 Task: Create a due date automation trigger when advanced on, on the wednesday before a card is due add fields with custom field "Resume" set to a date more than 1 working days ago at 11:00 AM.
Action: Mouse moved to (1353, 103)
Screenshot: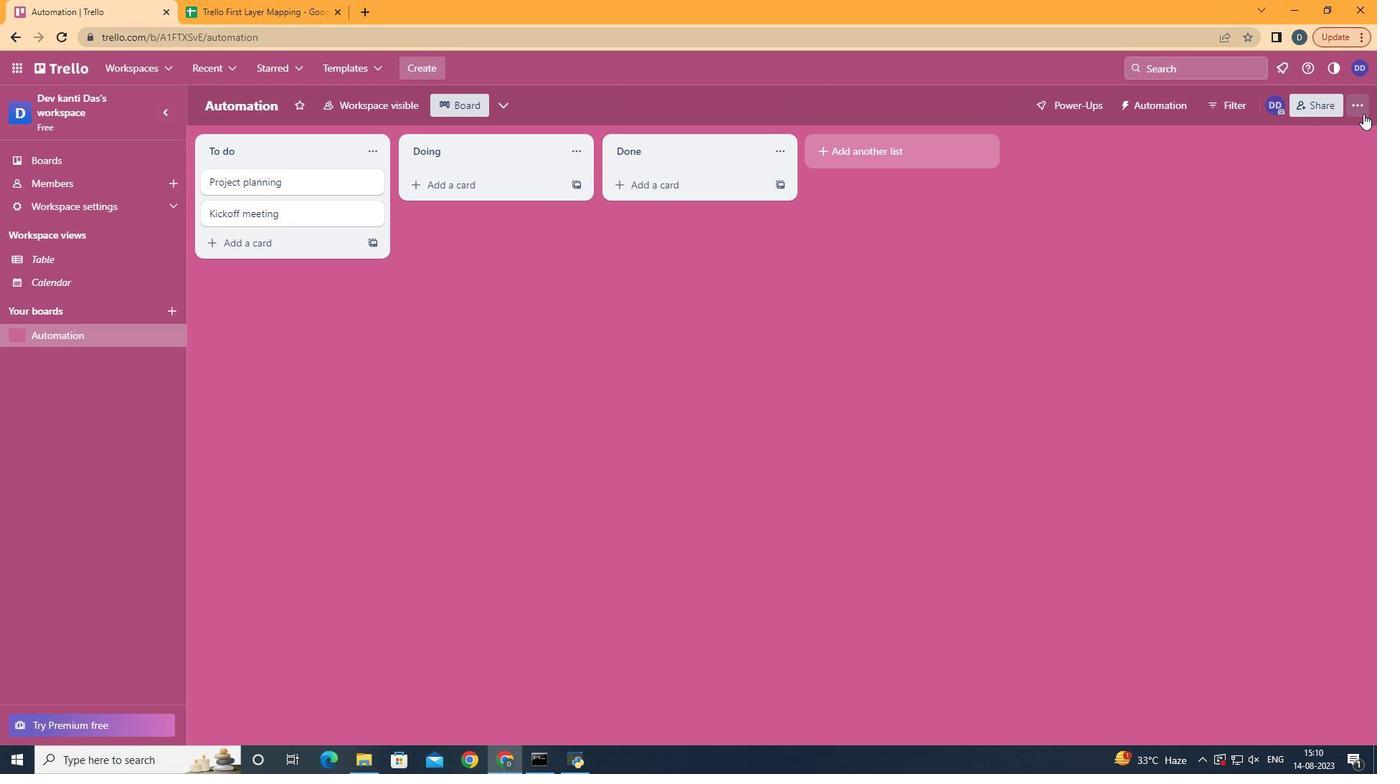 
Action: Mouse pressed left at (1353, 103)
Screenshot: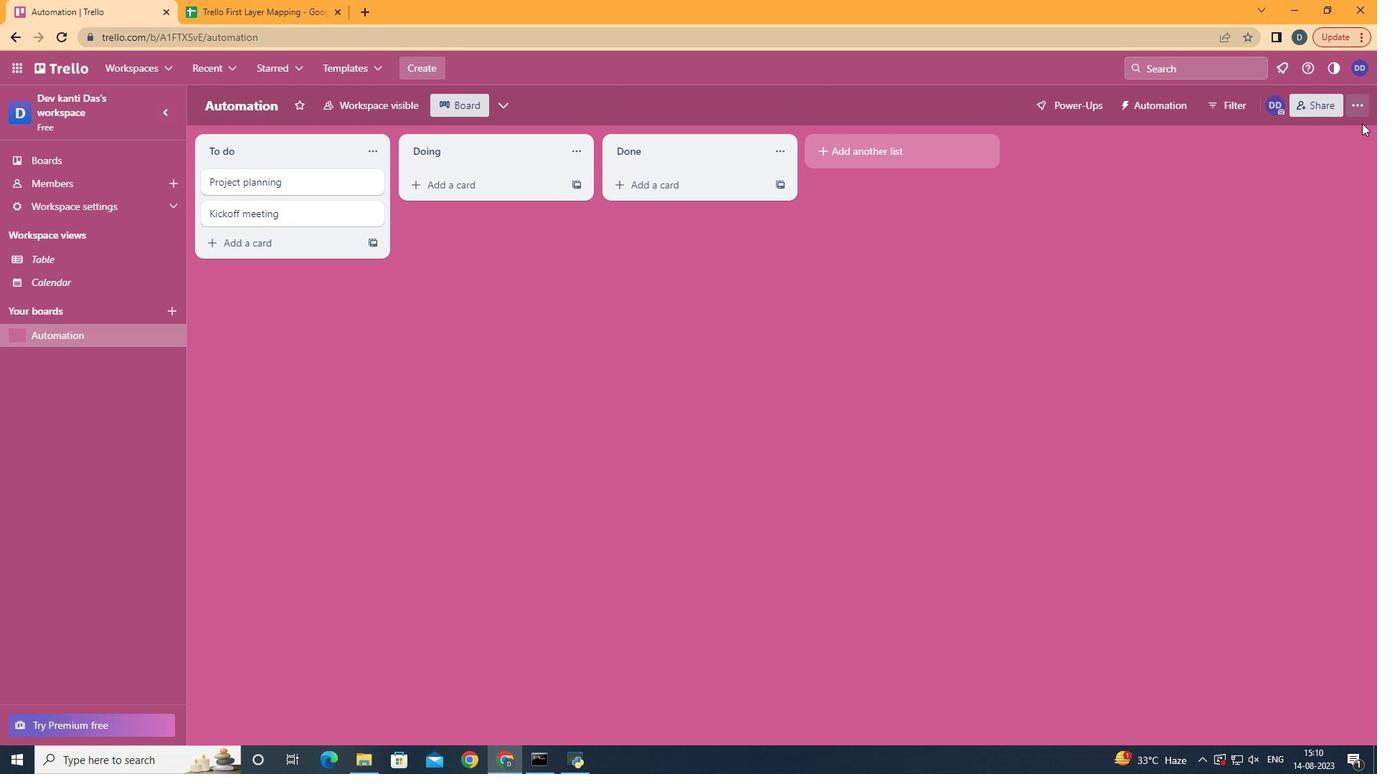 
Action: Mouse moved to (1254, 302)
Screenshot: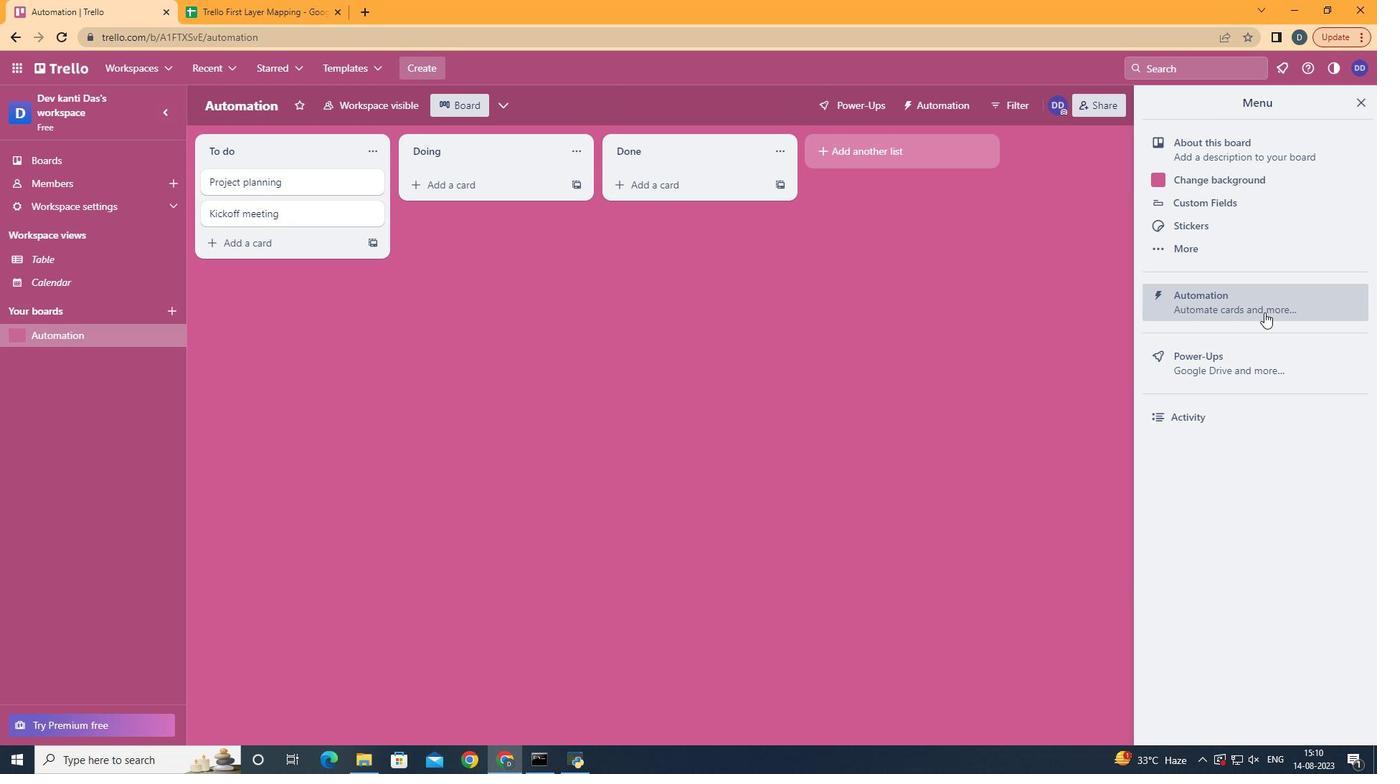 
Action: Mouse pressed left at (1254, 302)
Screenshot: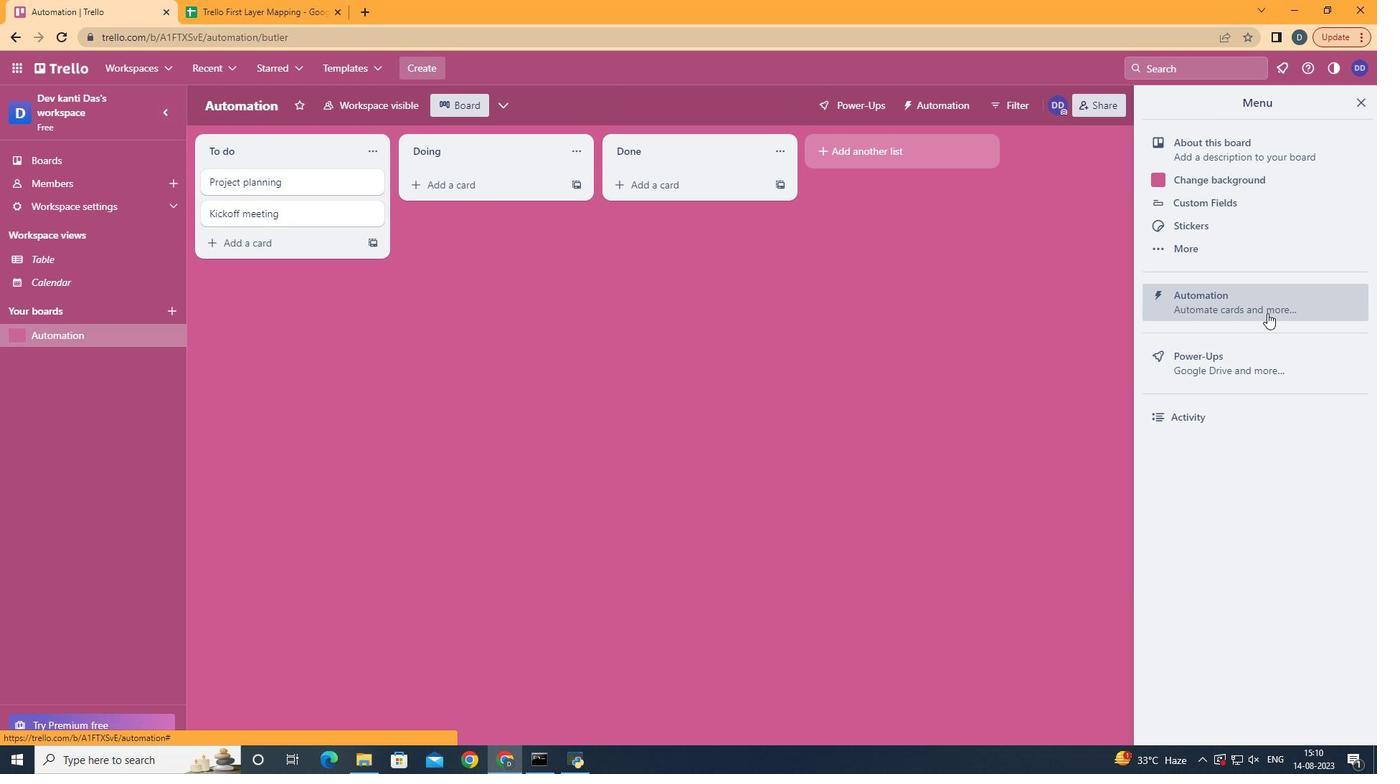 
Action: Mouse moved to (284, 284)
Screenshot: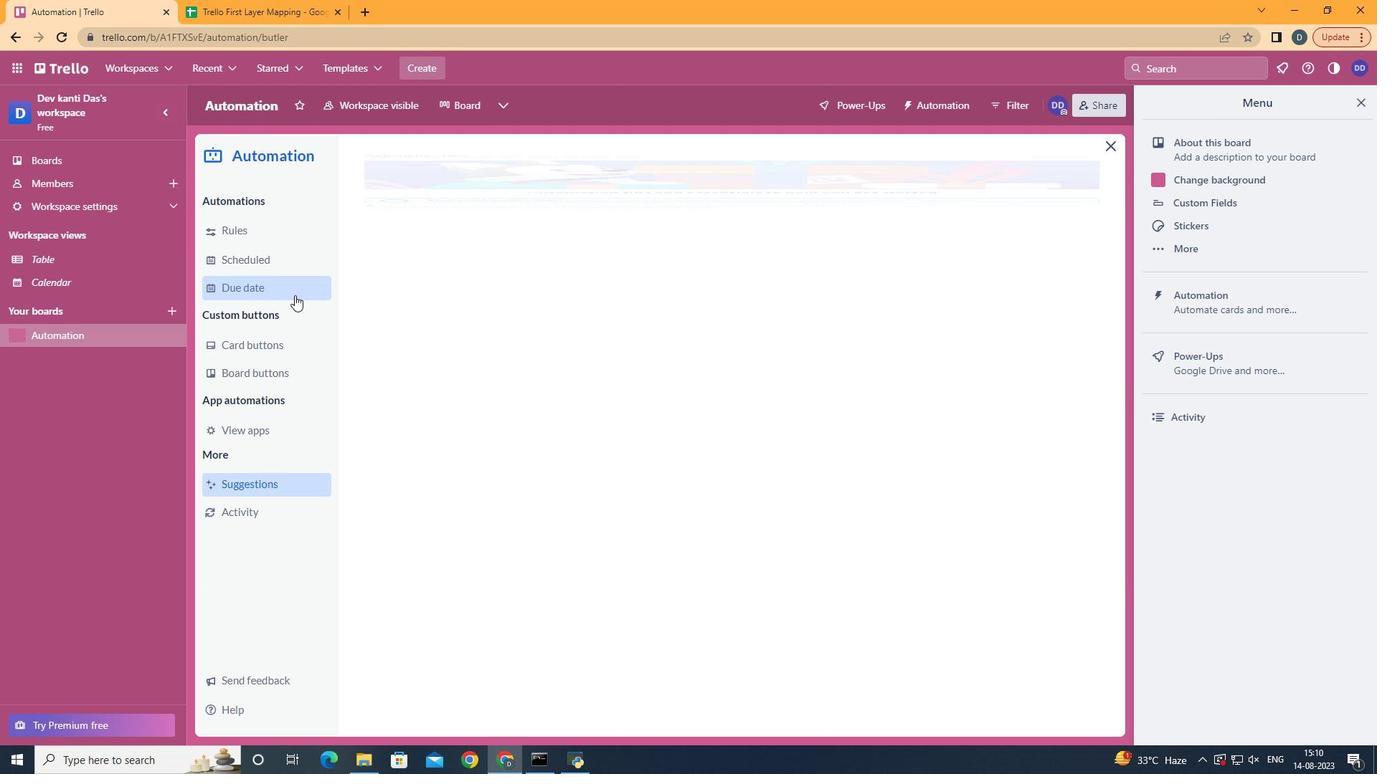 
Action: Mouse pressed left at (284, 284)
Screenshot: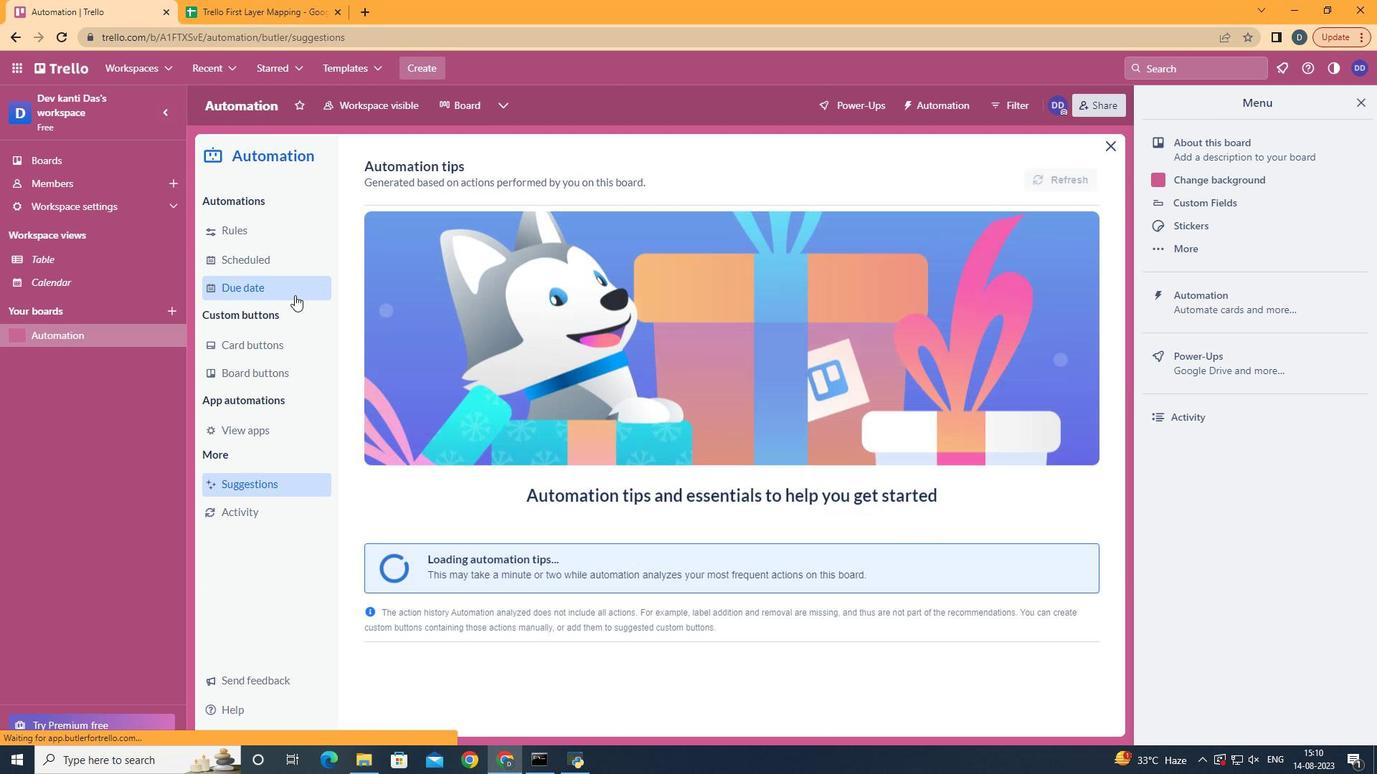 
Action: Mouse moved to (979, 158)
Screenshot: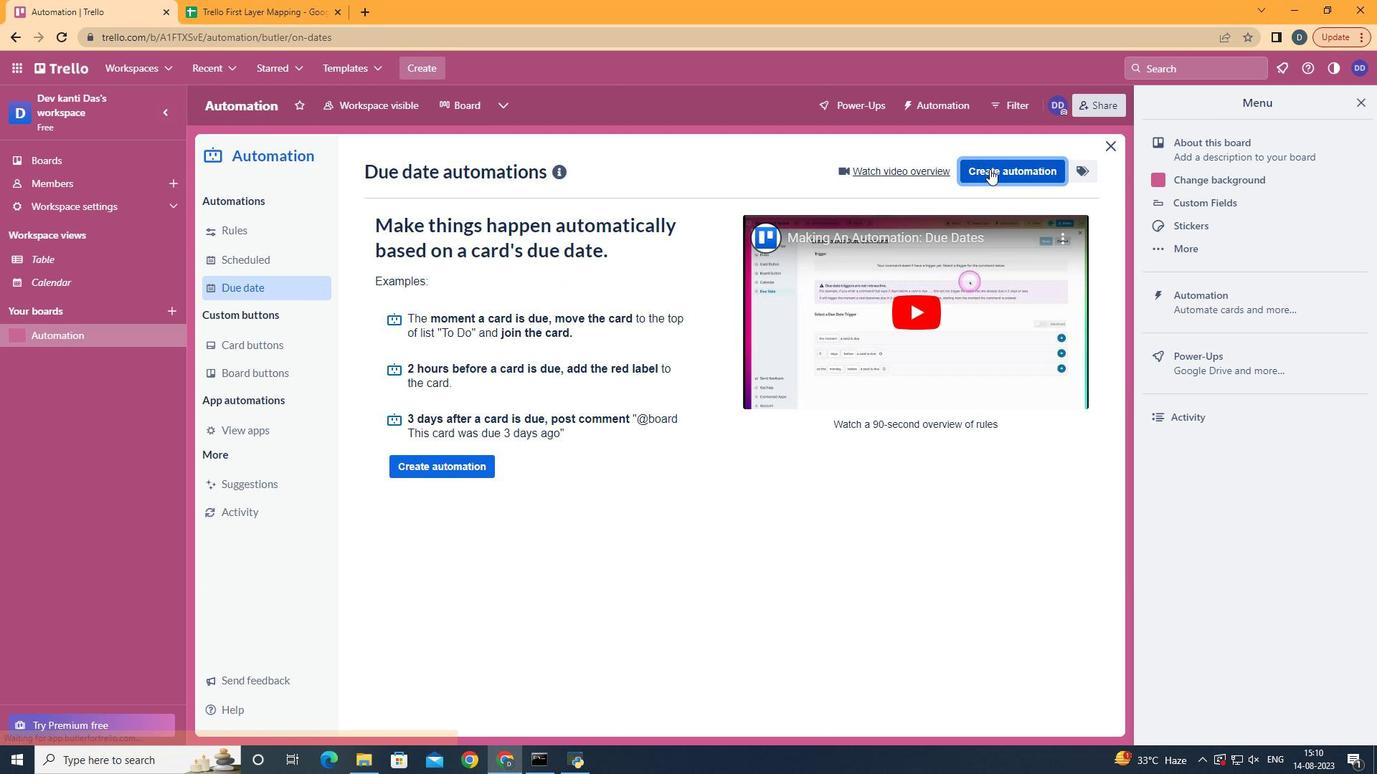 
Action: Mouse pressed left at (979, 158)
Screenshot: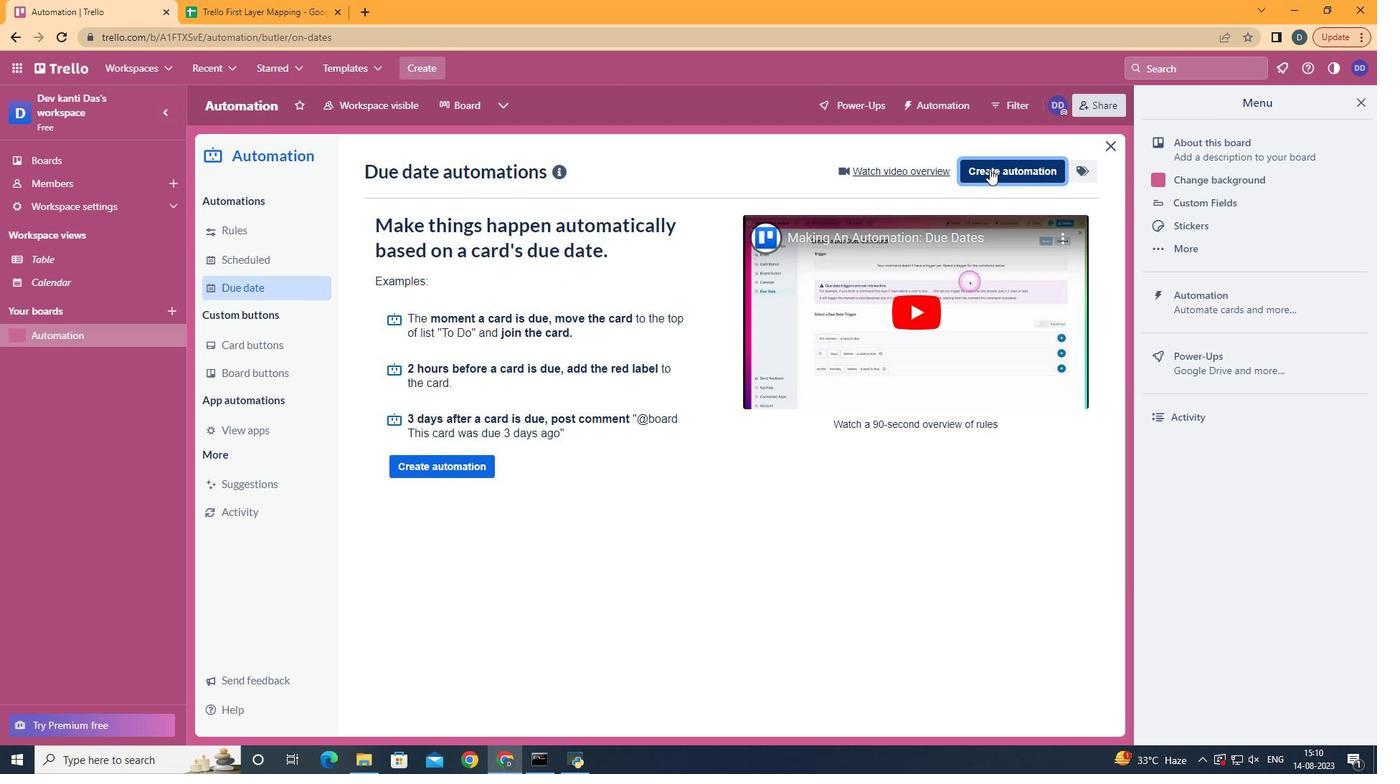 
Action: Mouse moved to (665, 281)
Screenshot: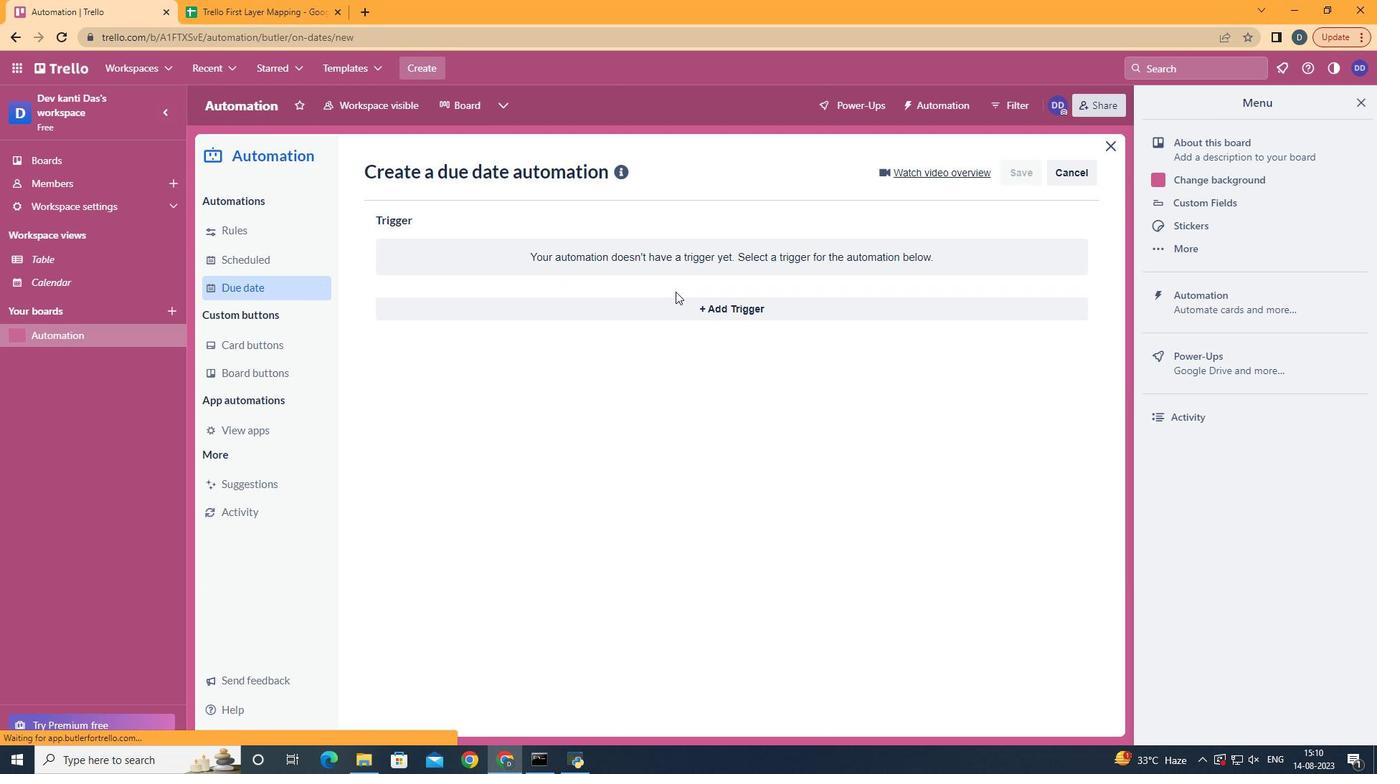 
Action: Mouse pressed left at (665, 281)
Screenshot: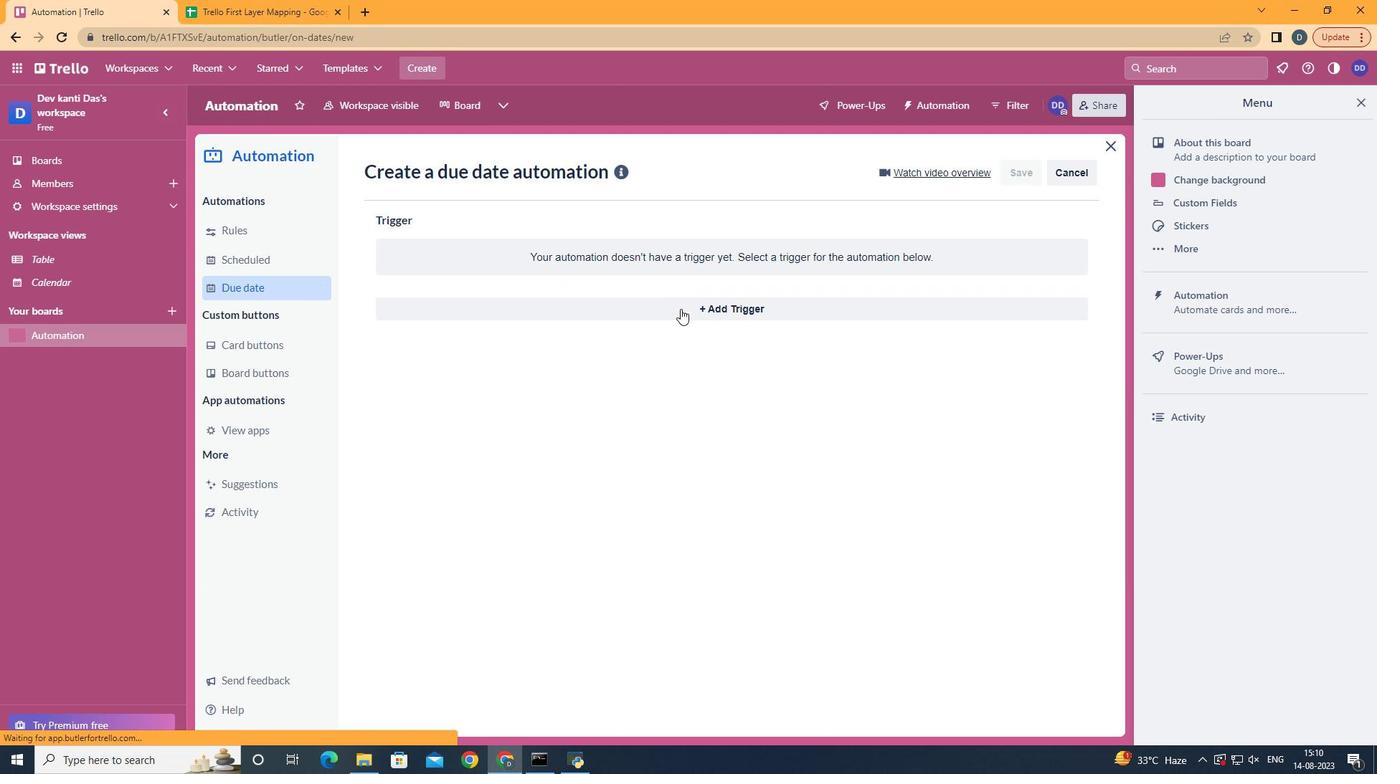
Action: Mouse moved to (670, 299)
Screenshot: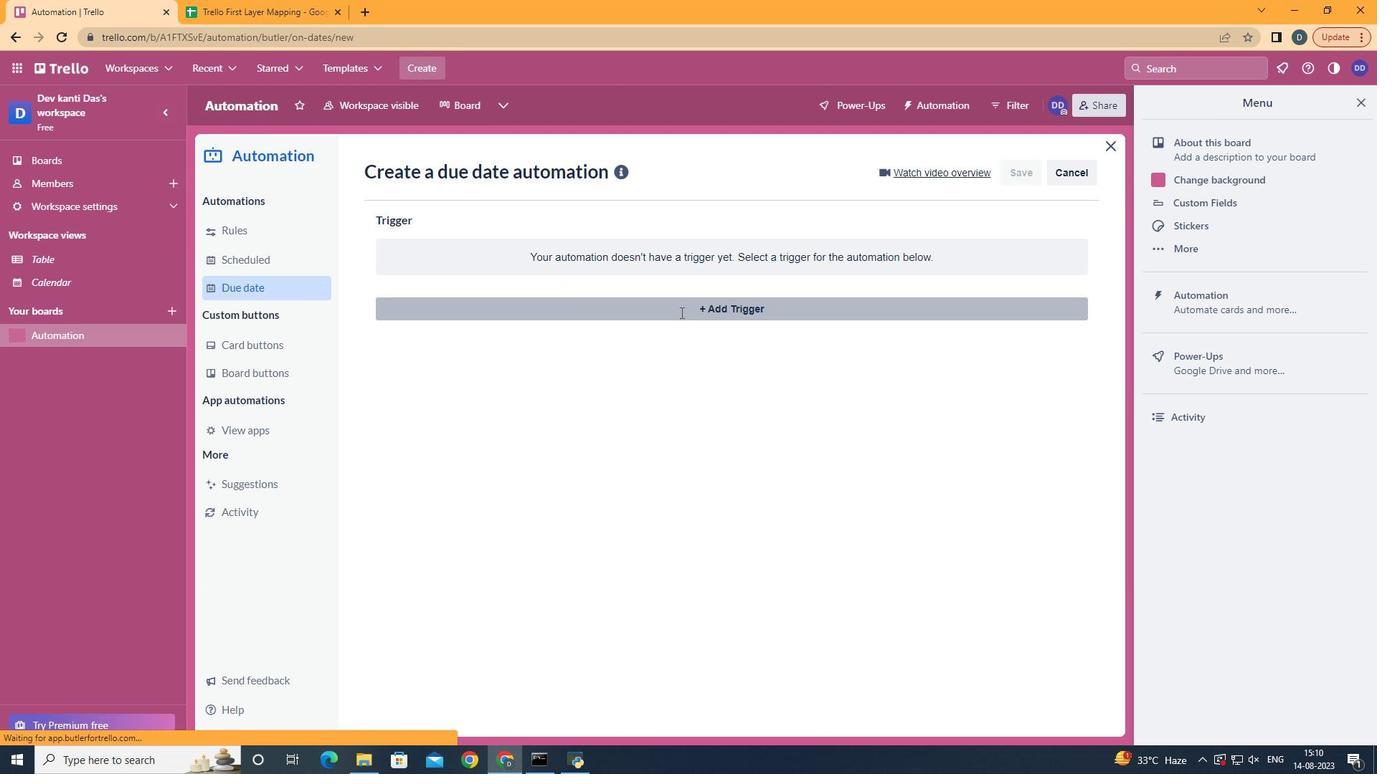 
Action: Mouse pressed left at (670, 299)
Screenshot: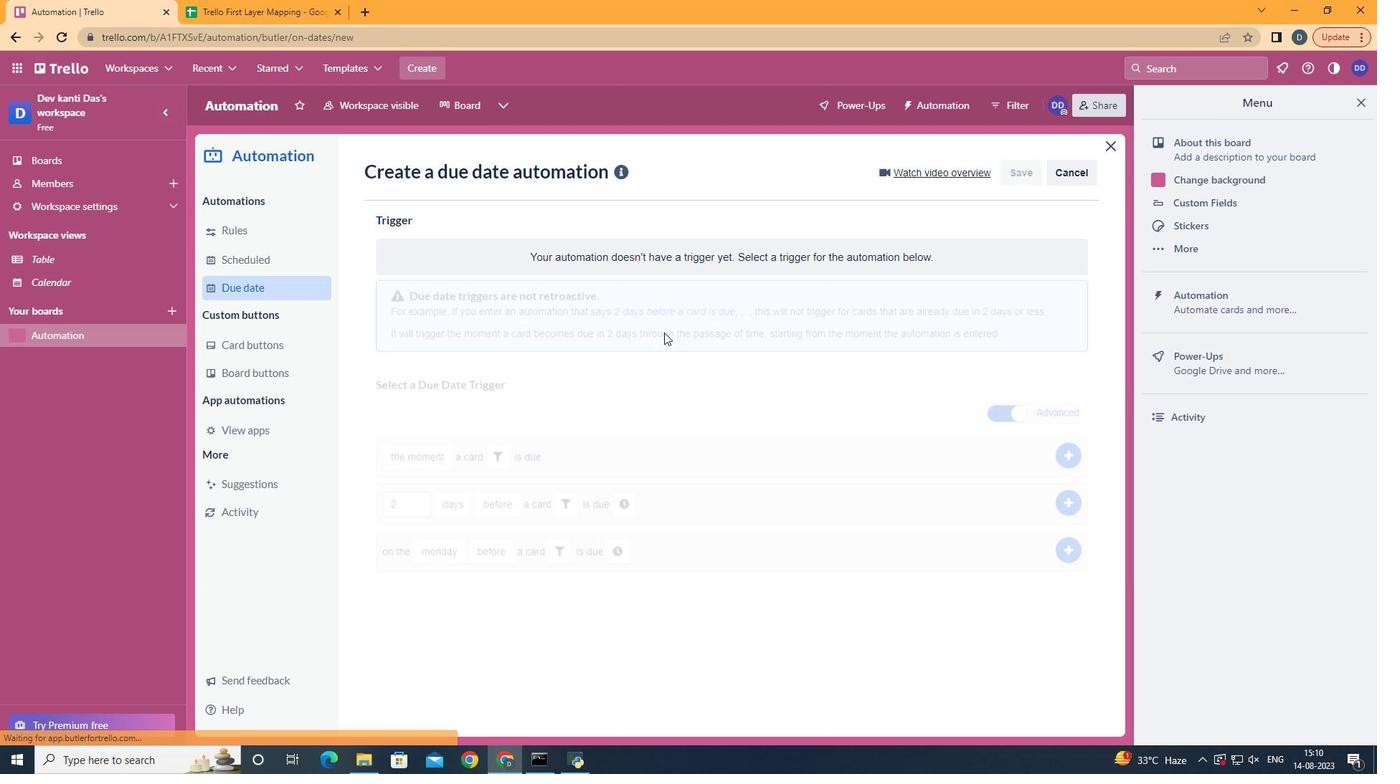
Action: Mouse moved to (452, 421)
Screenshot: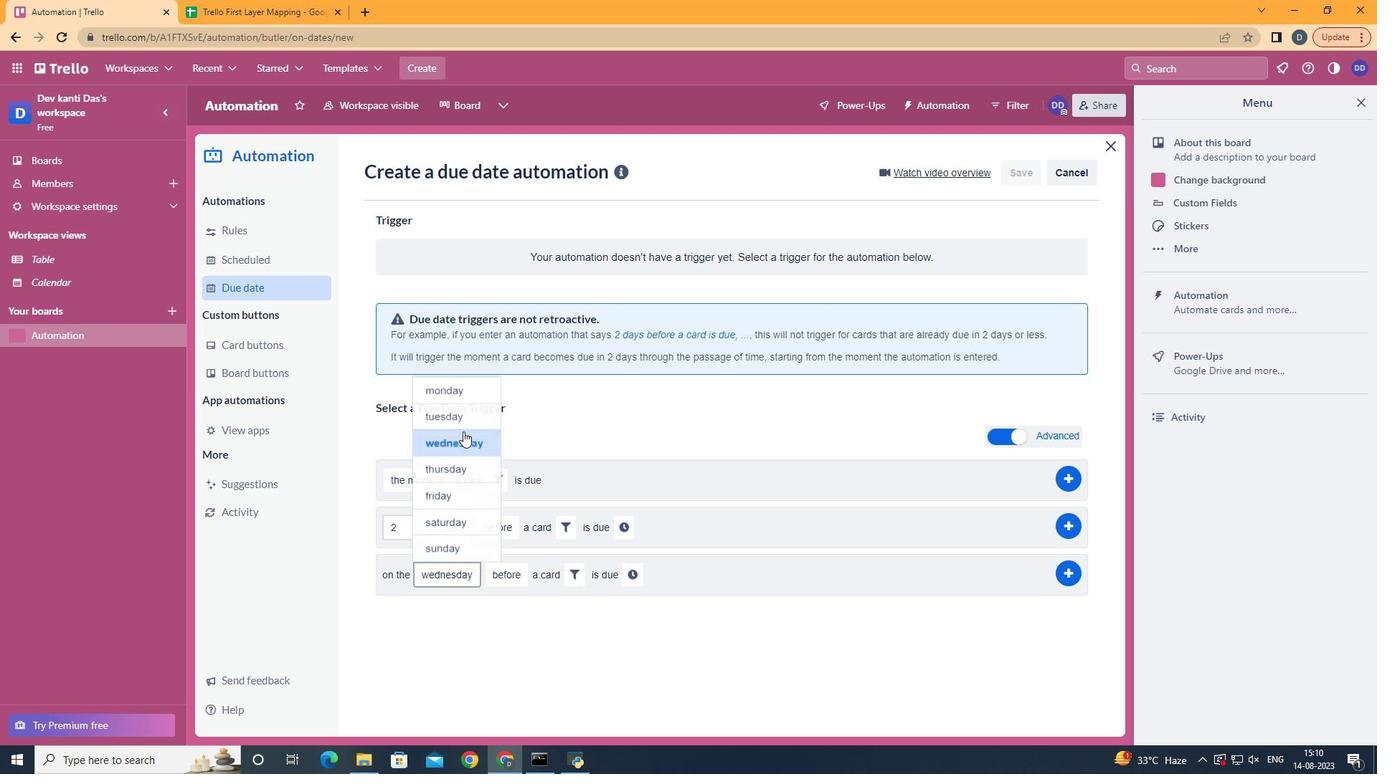 
Action: Mouse pressed left at (452, 421)
Screenshot: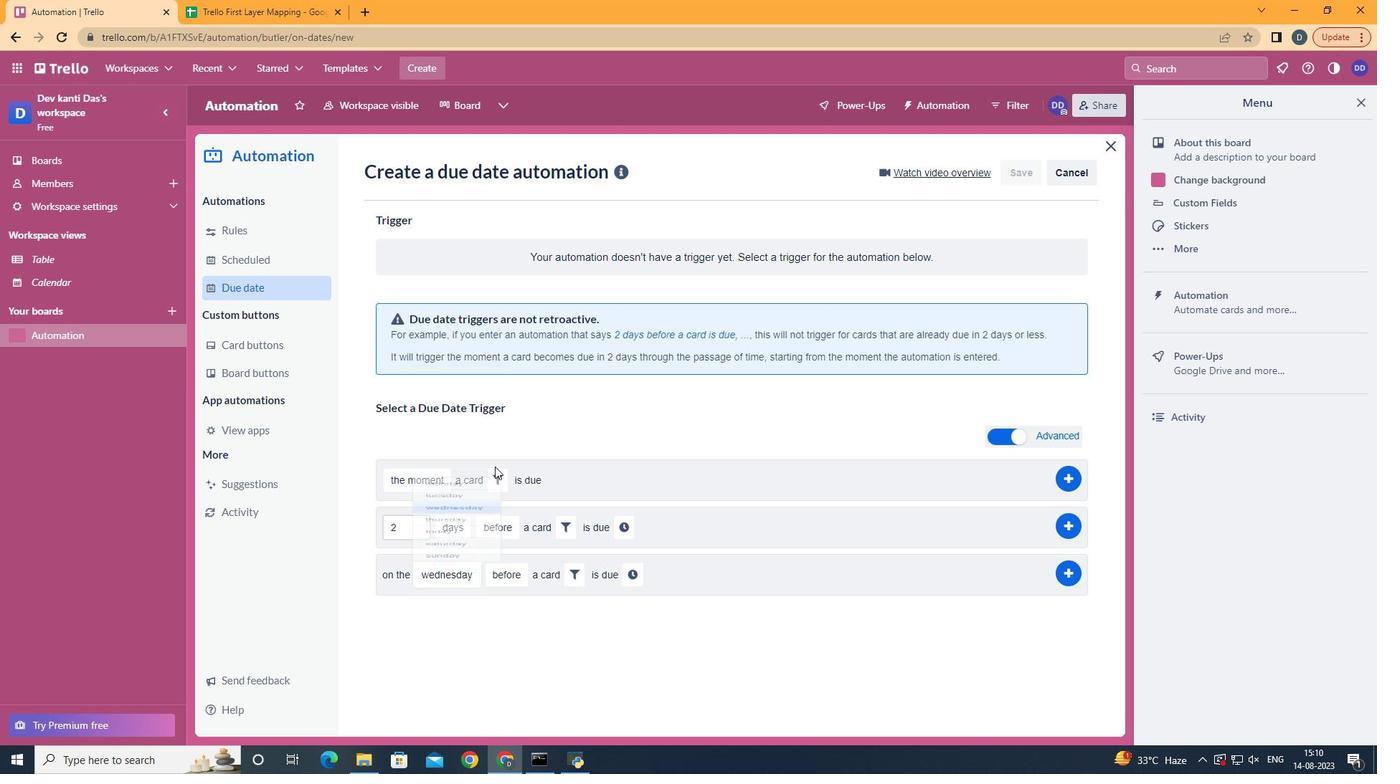 
Action: Mouse moved to (557, 562)
Screenshot: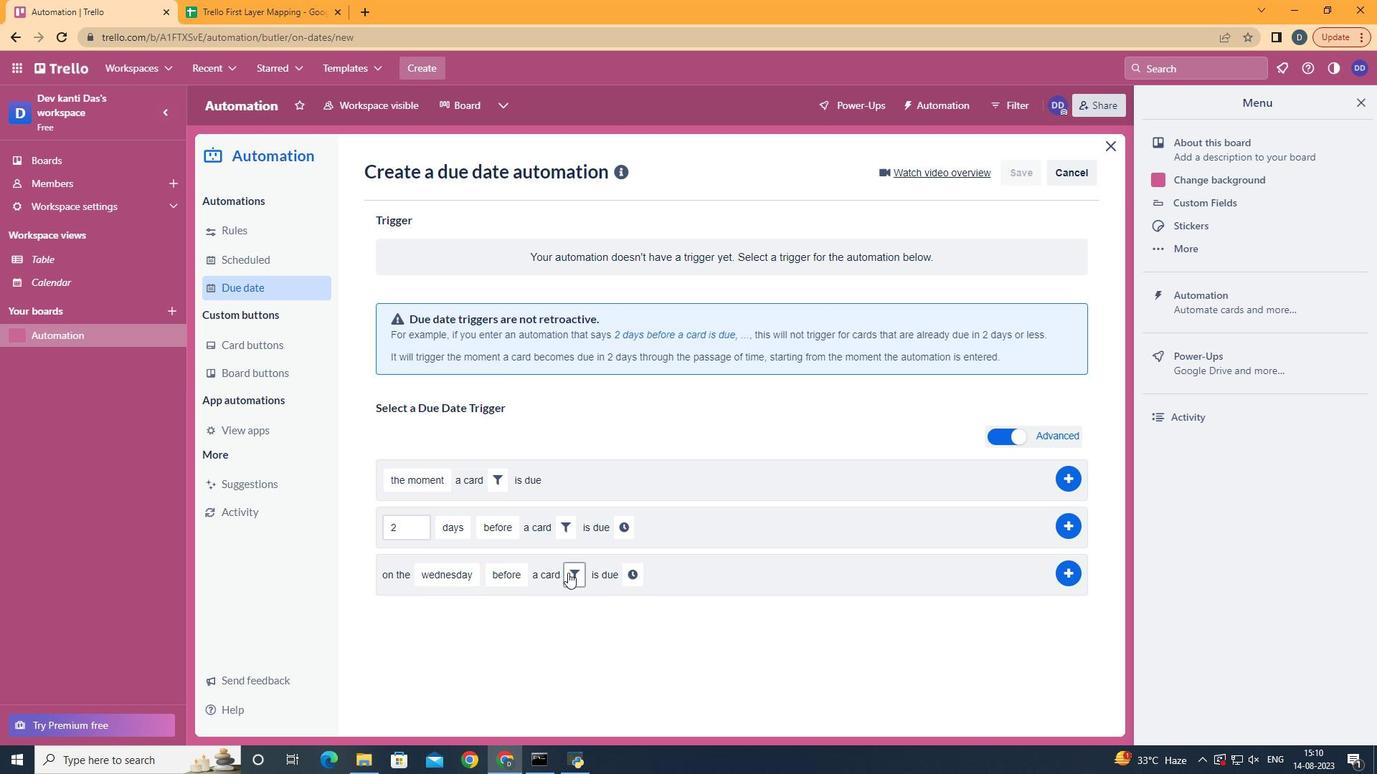 
Action: Mouse pressed left at (557, 562)
Screenshot: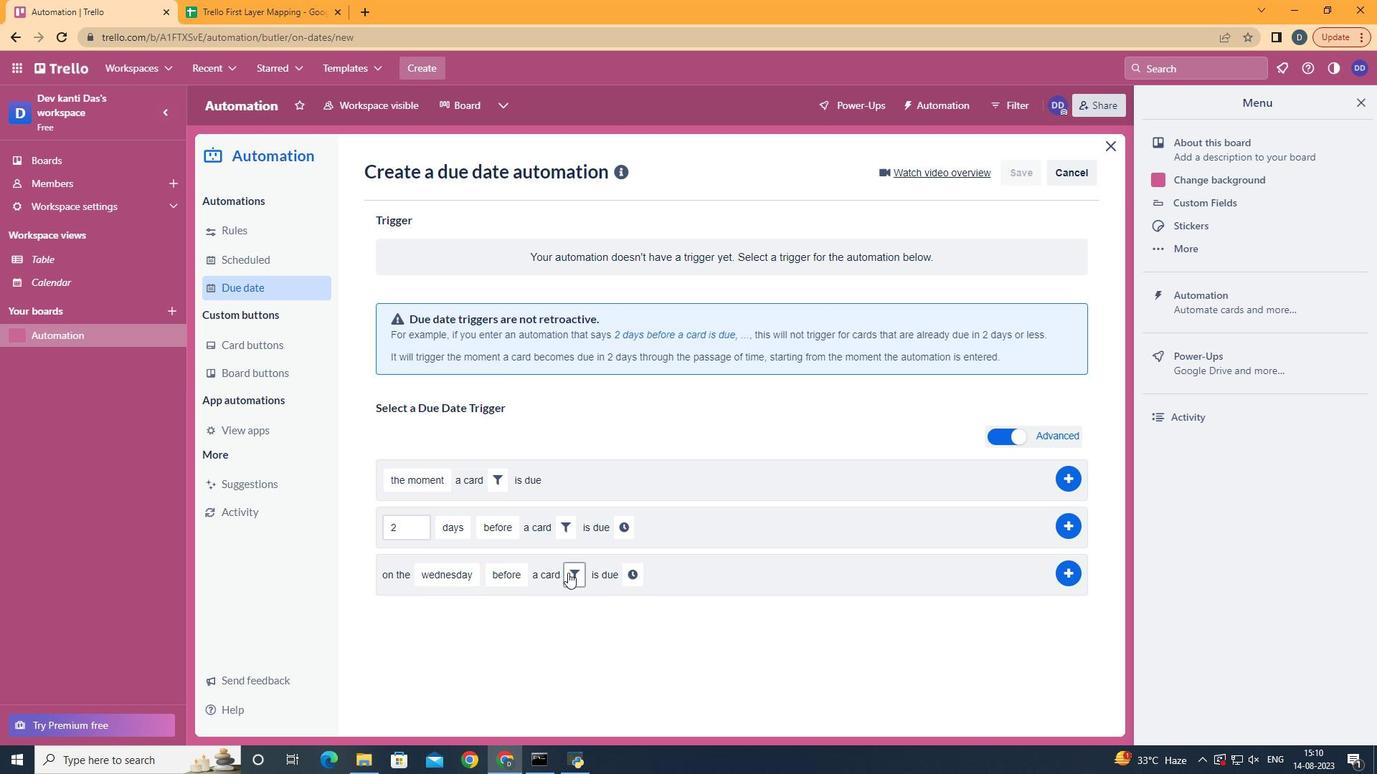 
Action: Mouse moved to (797, 604)
Screenshot: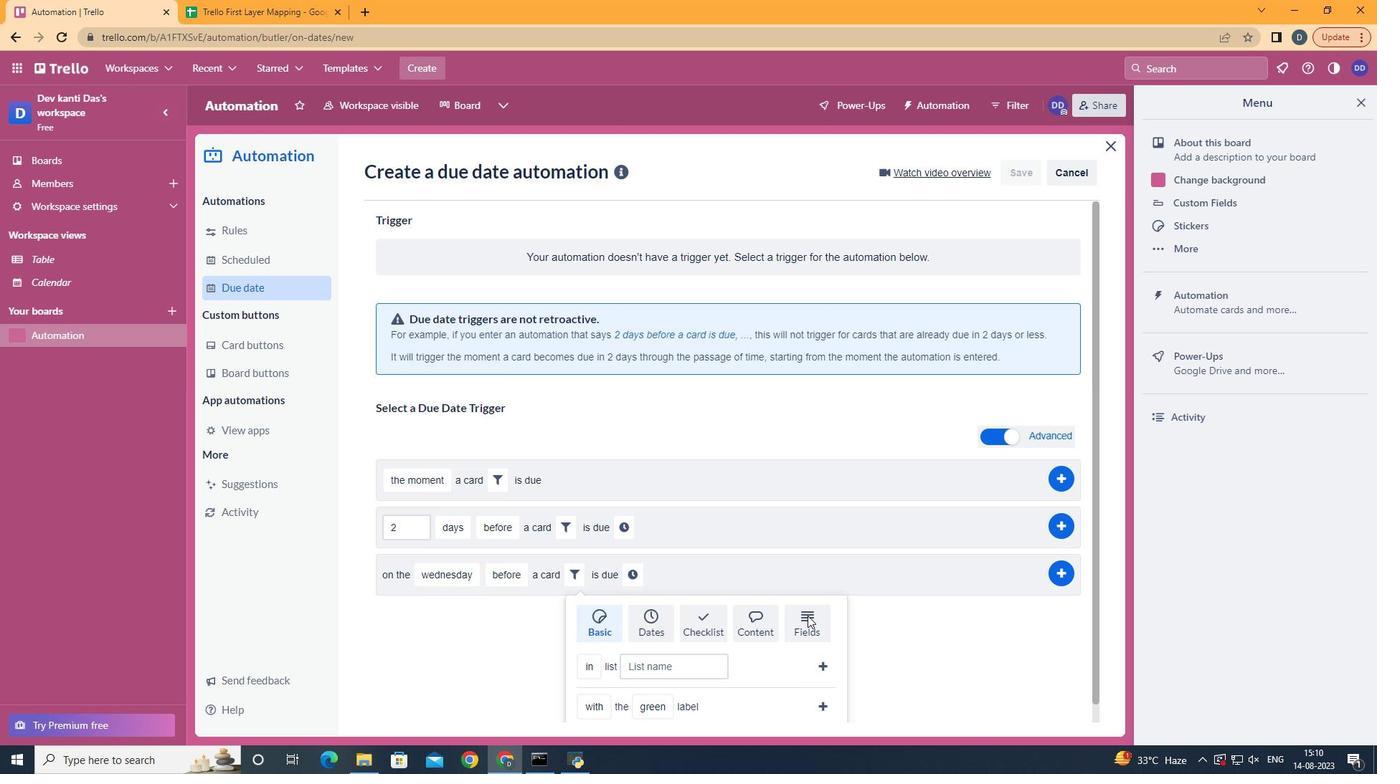 
Action: Mouse pressed left at (797, 604)
Screenshot: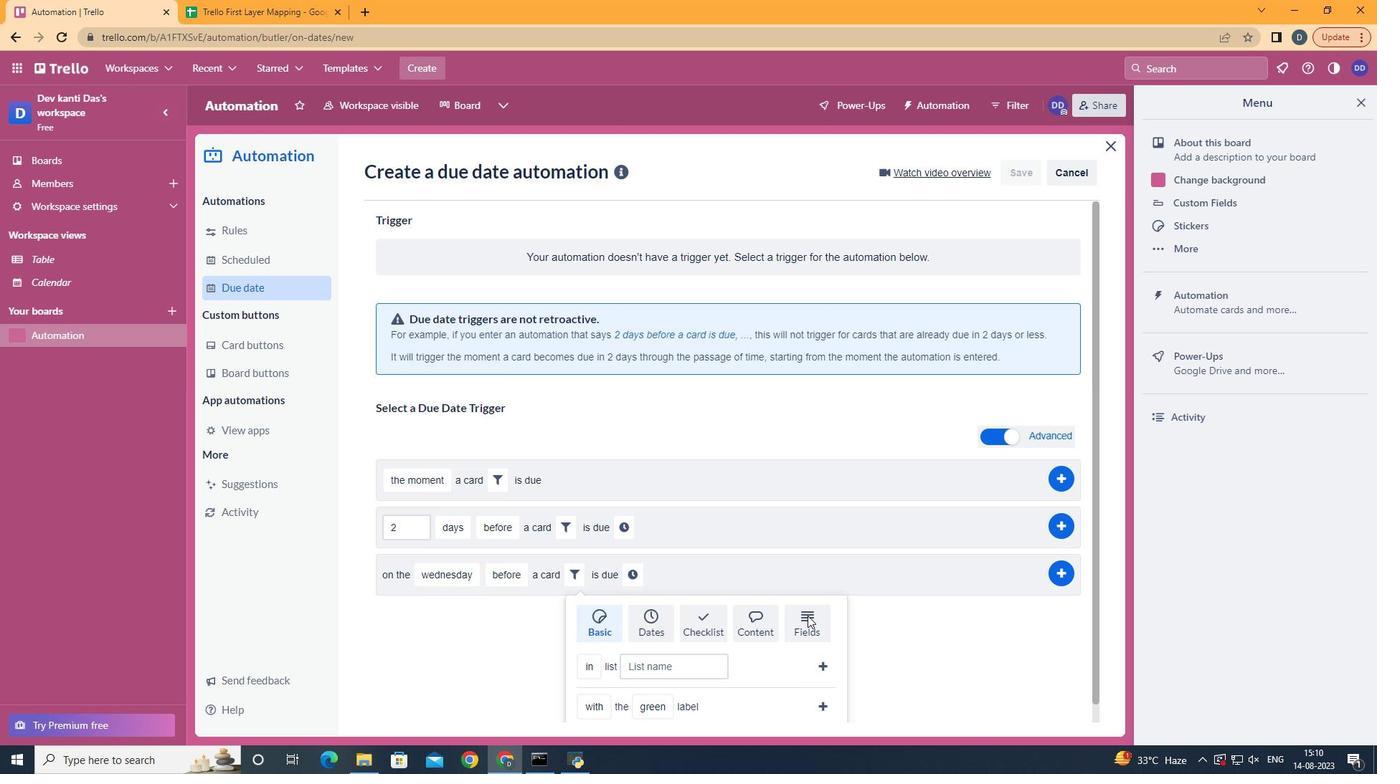 
Action: Mouse moved to (803, 605)
Screenshot: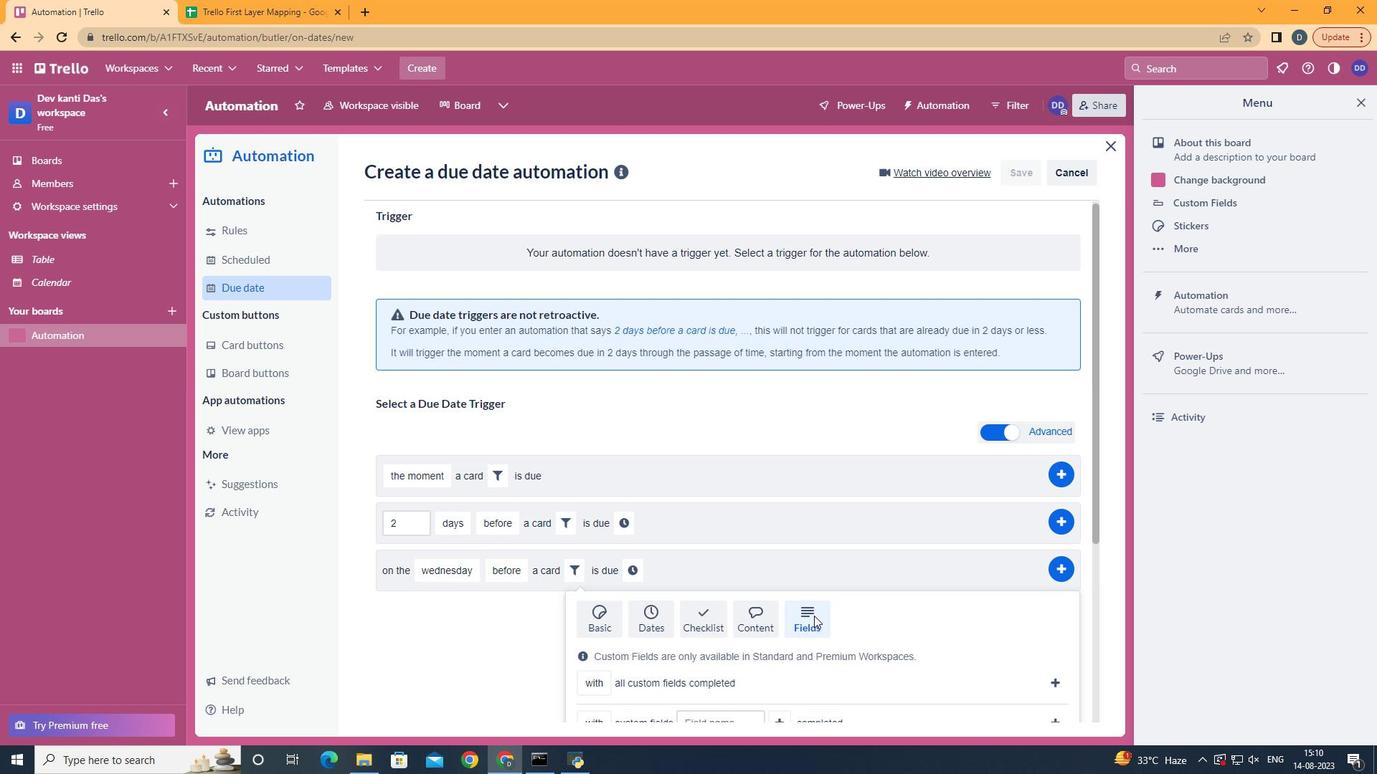 
Action: Mouse scrolled (803, 604) with delta (0, 0)
Screenshot: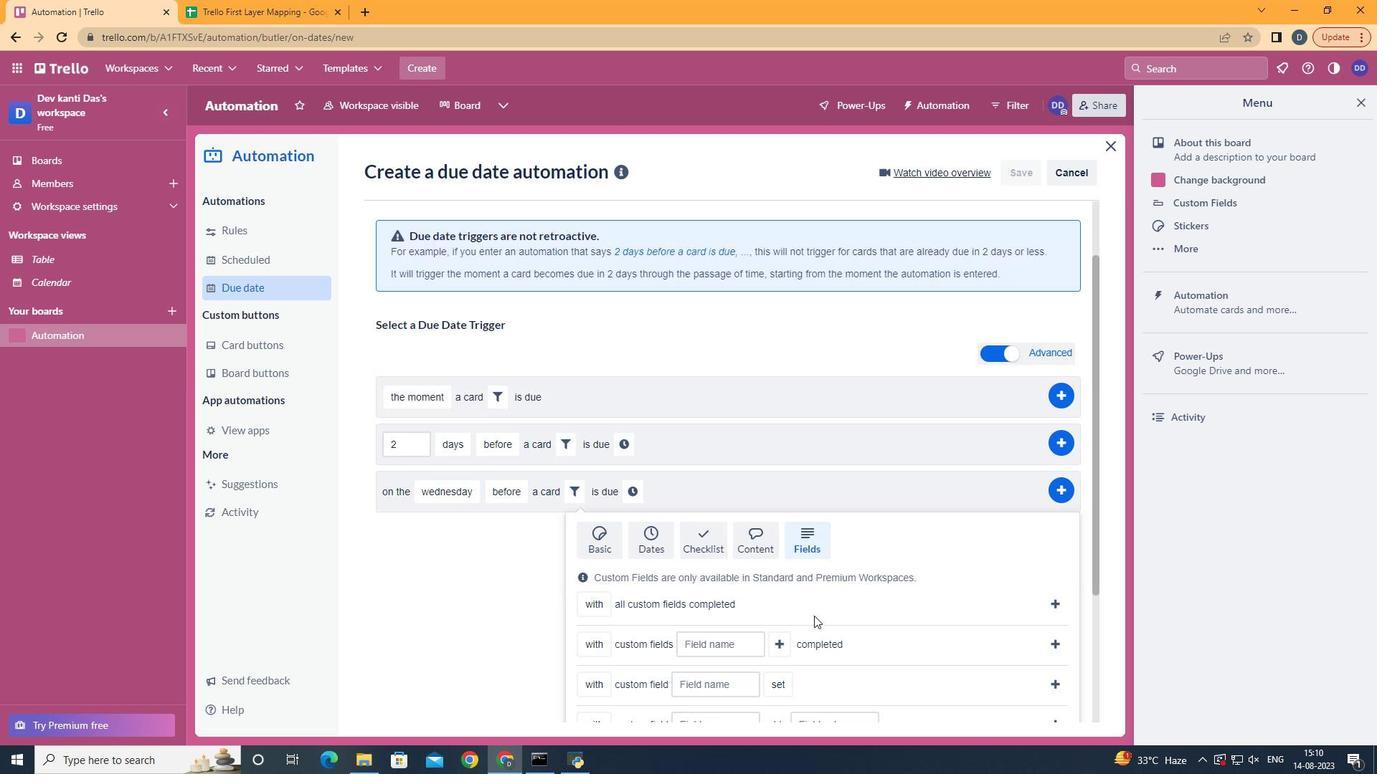 
Action: Mouse scrolled (803, 604) with delta (0, 0)
Screenshot: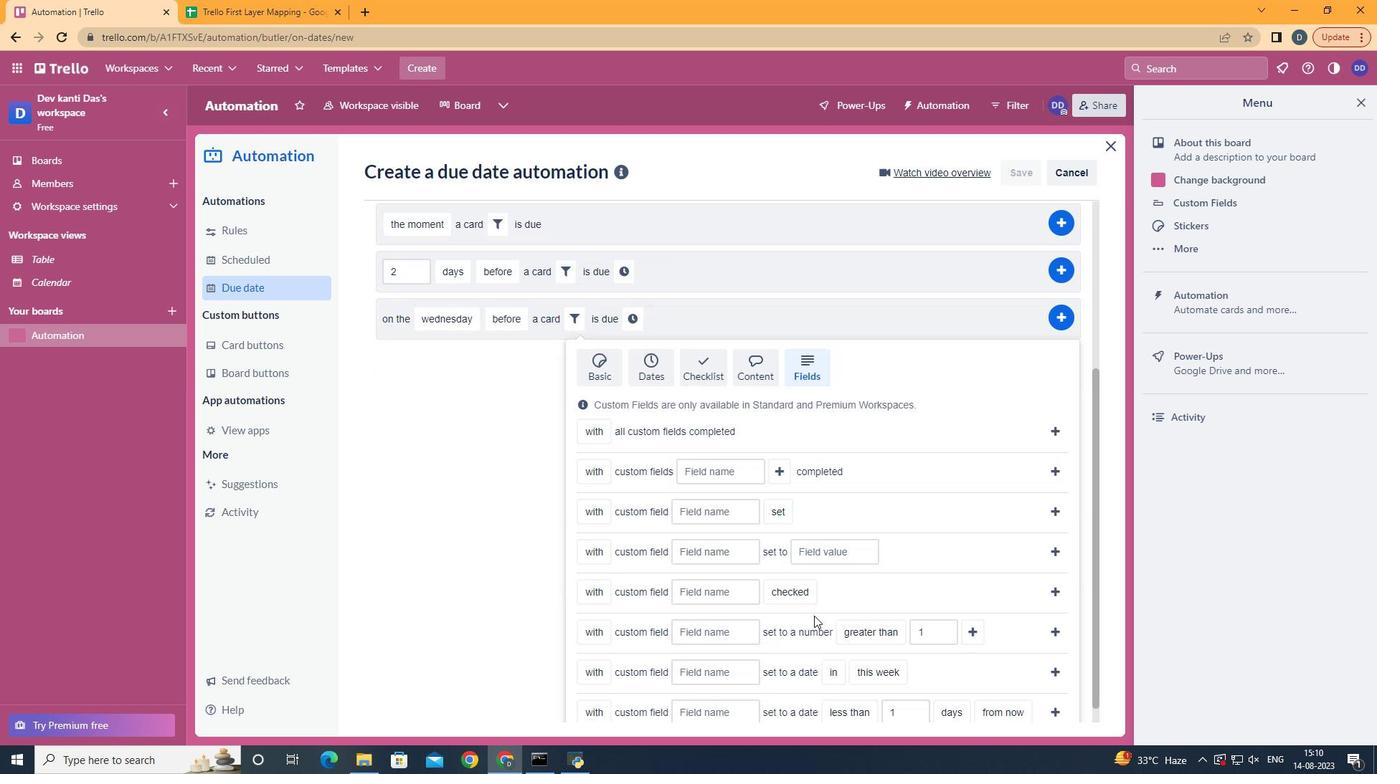 
Action: Mouse scrolled (803, 604) with delta (0, 0)
Screenshot: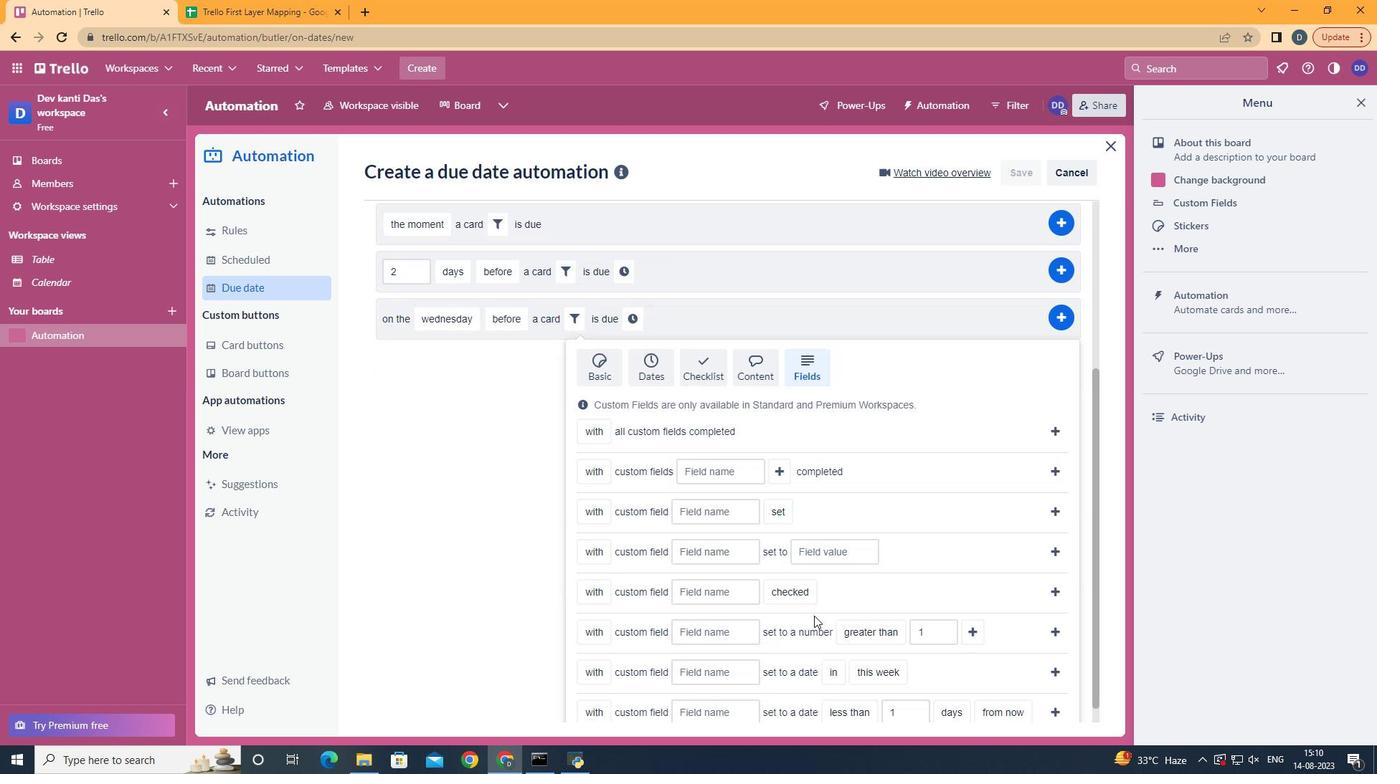 
Action: Mouse scrolled (803, 604) with delta (0, 0)
Screenshot: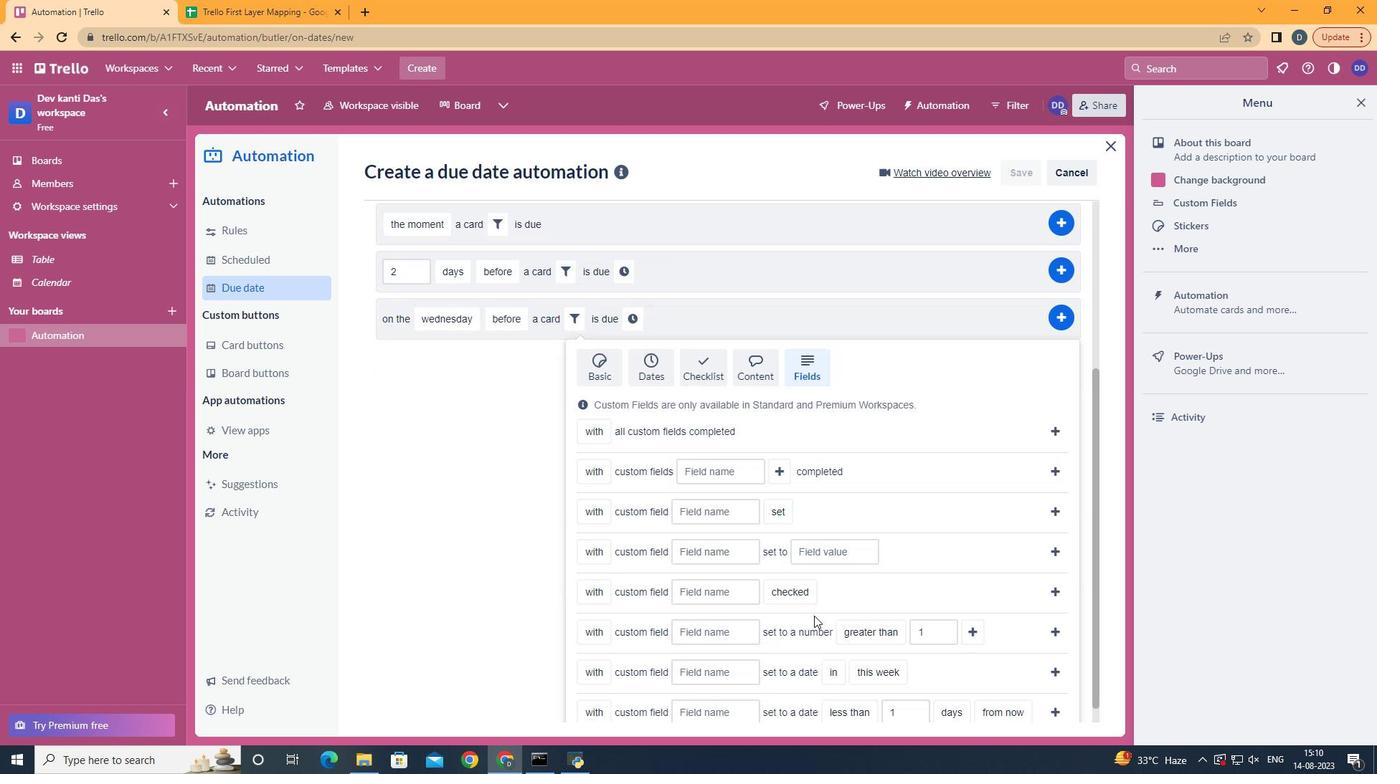 
Action: Mouse scrolled (803, 604) with delta (0, 0)
Screenshot: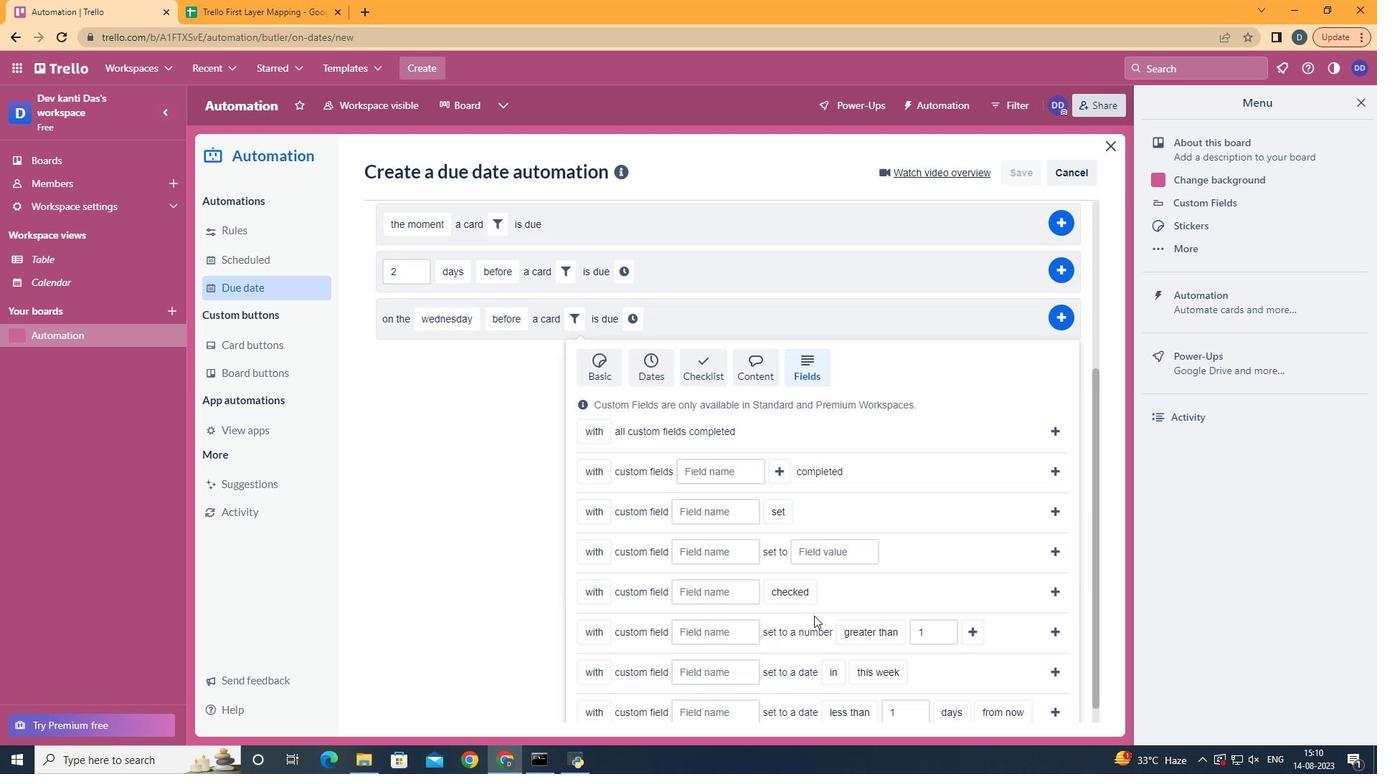 
Action: Mouse scrolled (803, 604) with delta (0, 0)
Screenshot: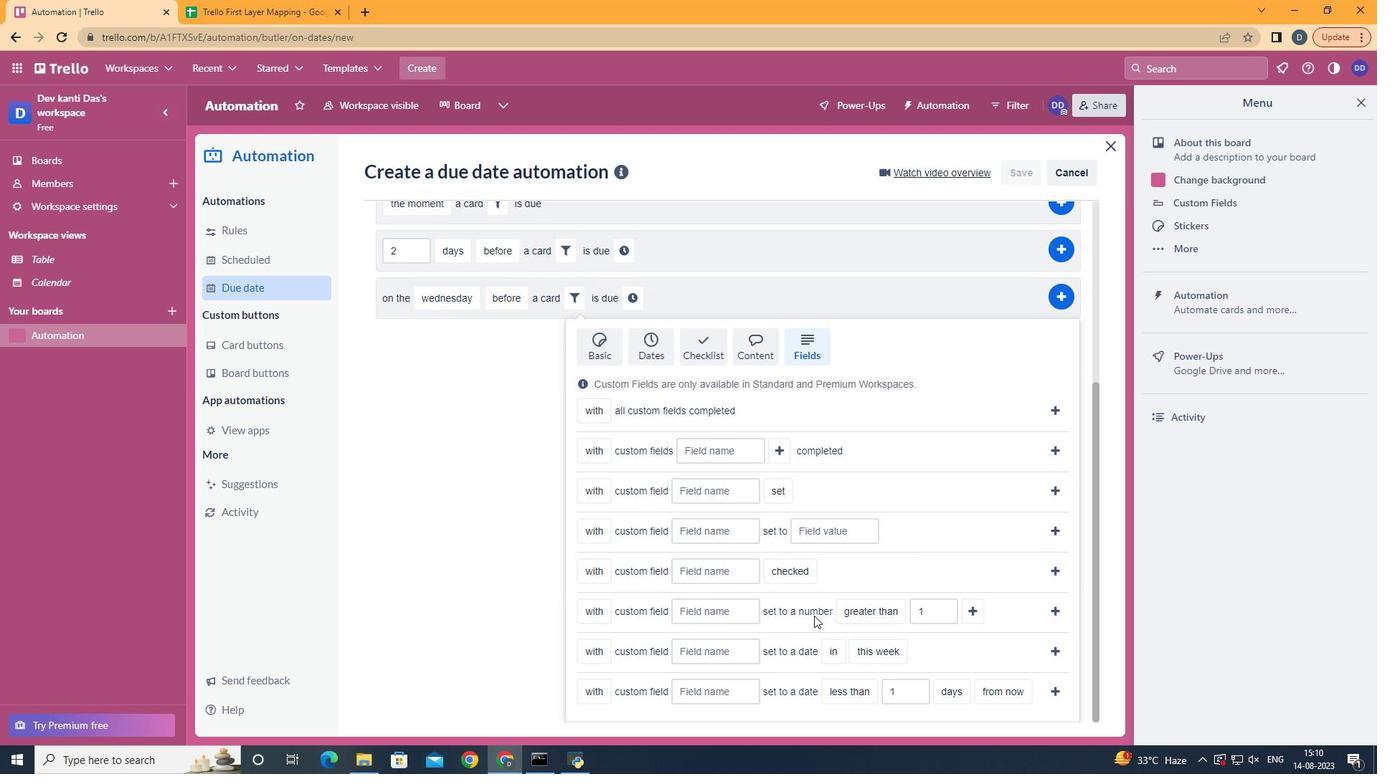 
Action: Mouse scrolled (803, 604) with delta (0, 0)
Screenshot: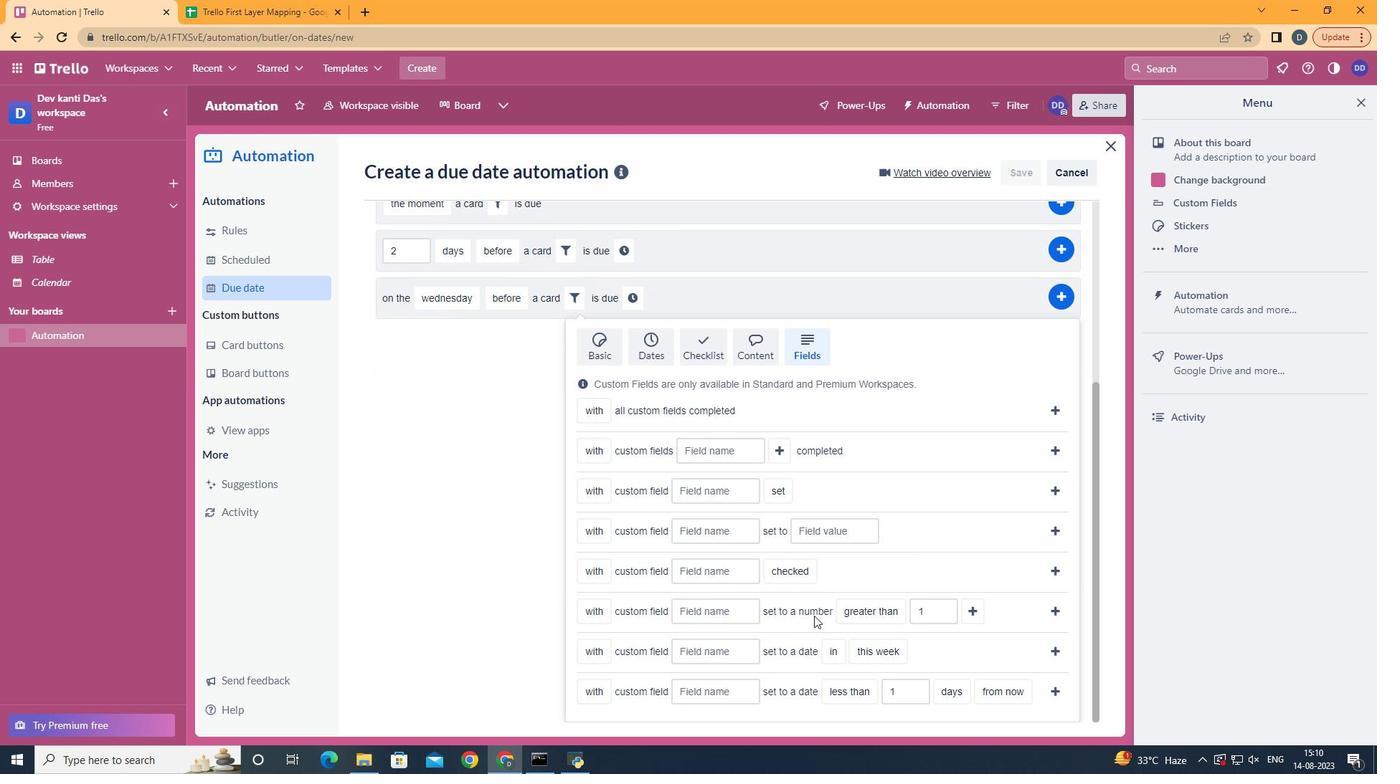 
Action: Mouse scrolled (803, 604) with delta (0, 0)
Screenshot: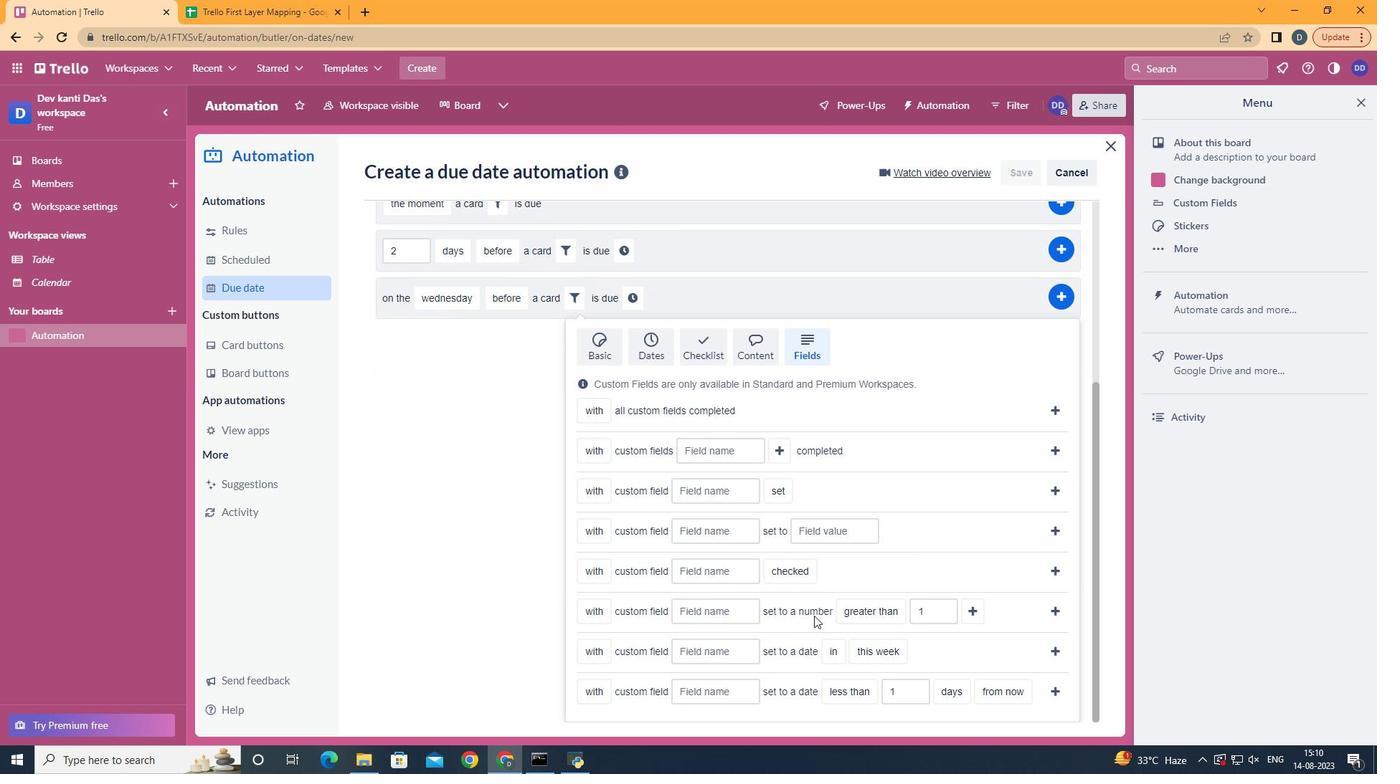 
Action: Mouse scrolled (803, 604) with delta (0, 0)
Screenshot: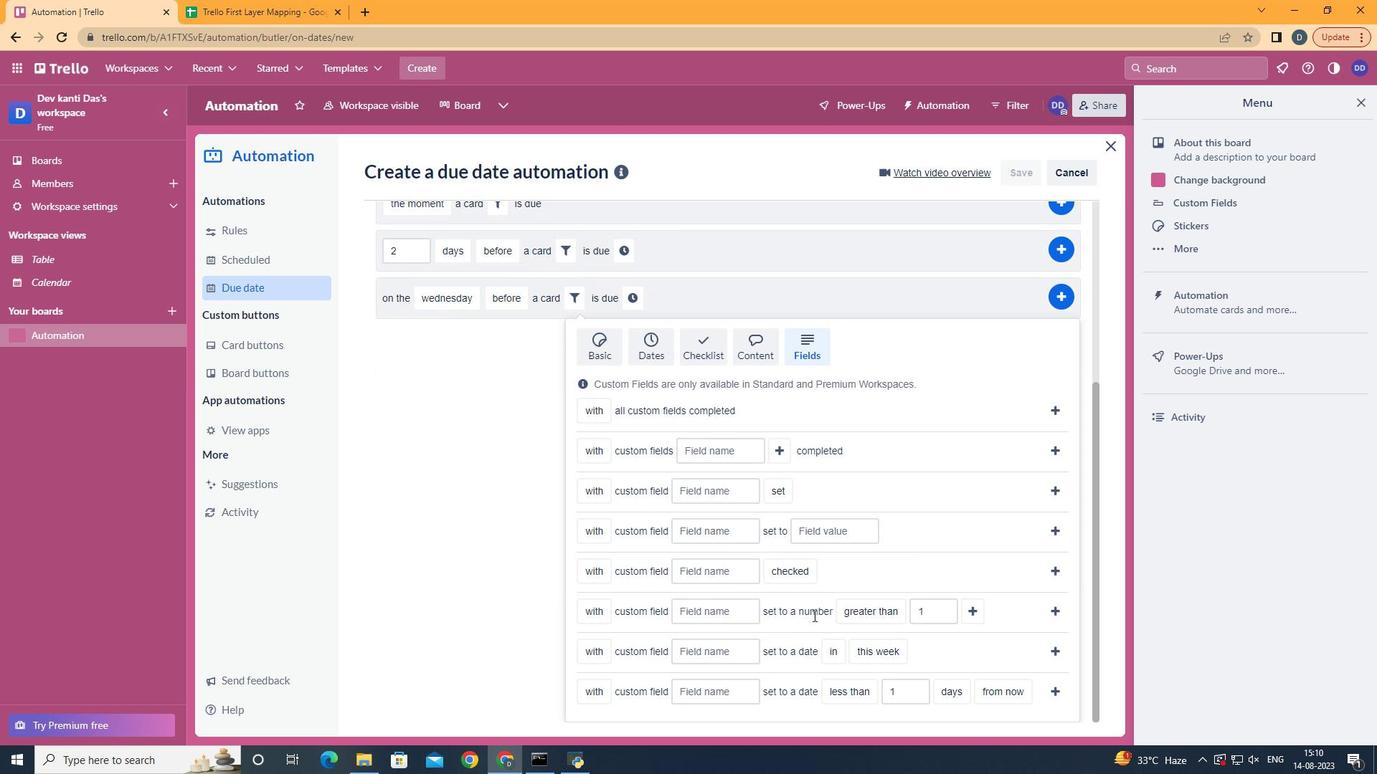 
Action: Mouse scrolled (803, 604) with delta (0, 0)
Screenshot: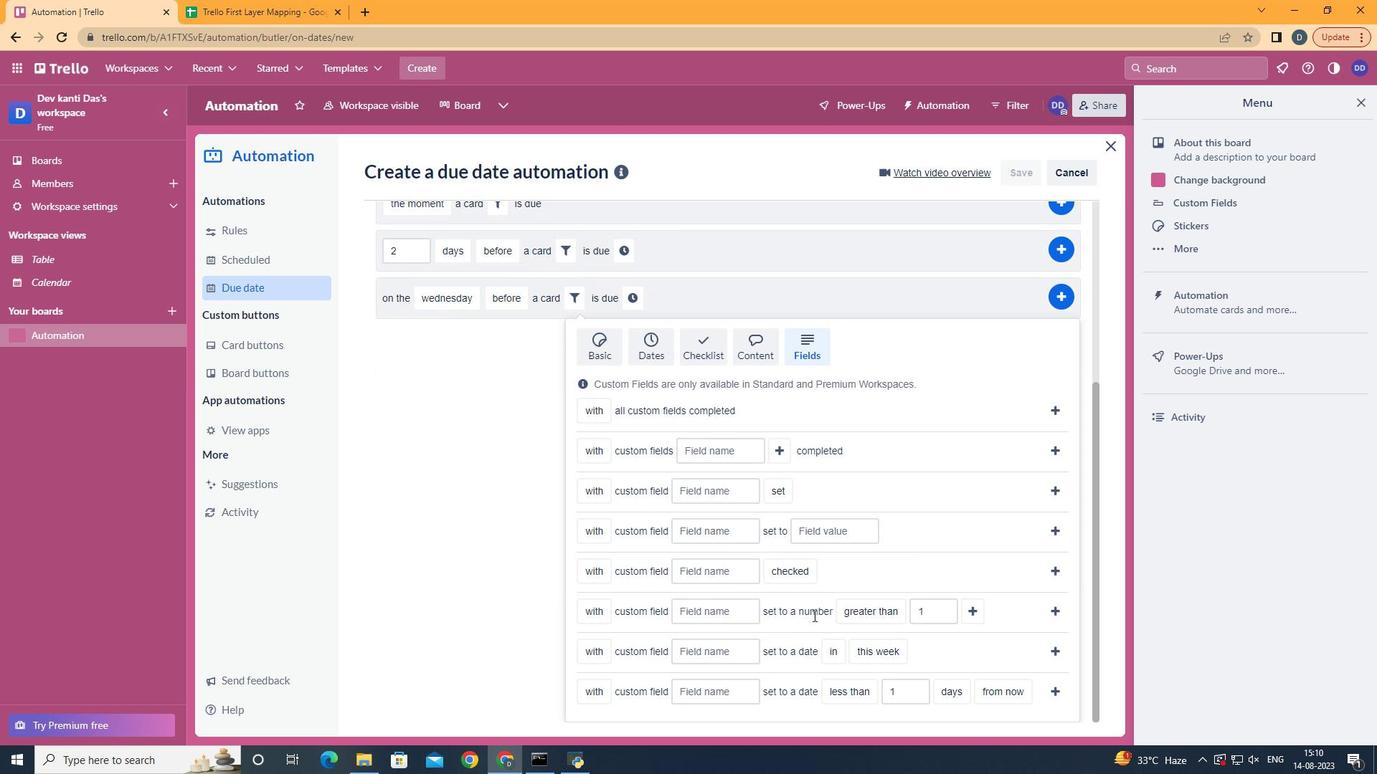 
Action: Mouse moved to (694, 679)
Screenshot: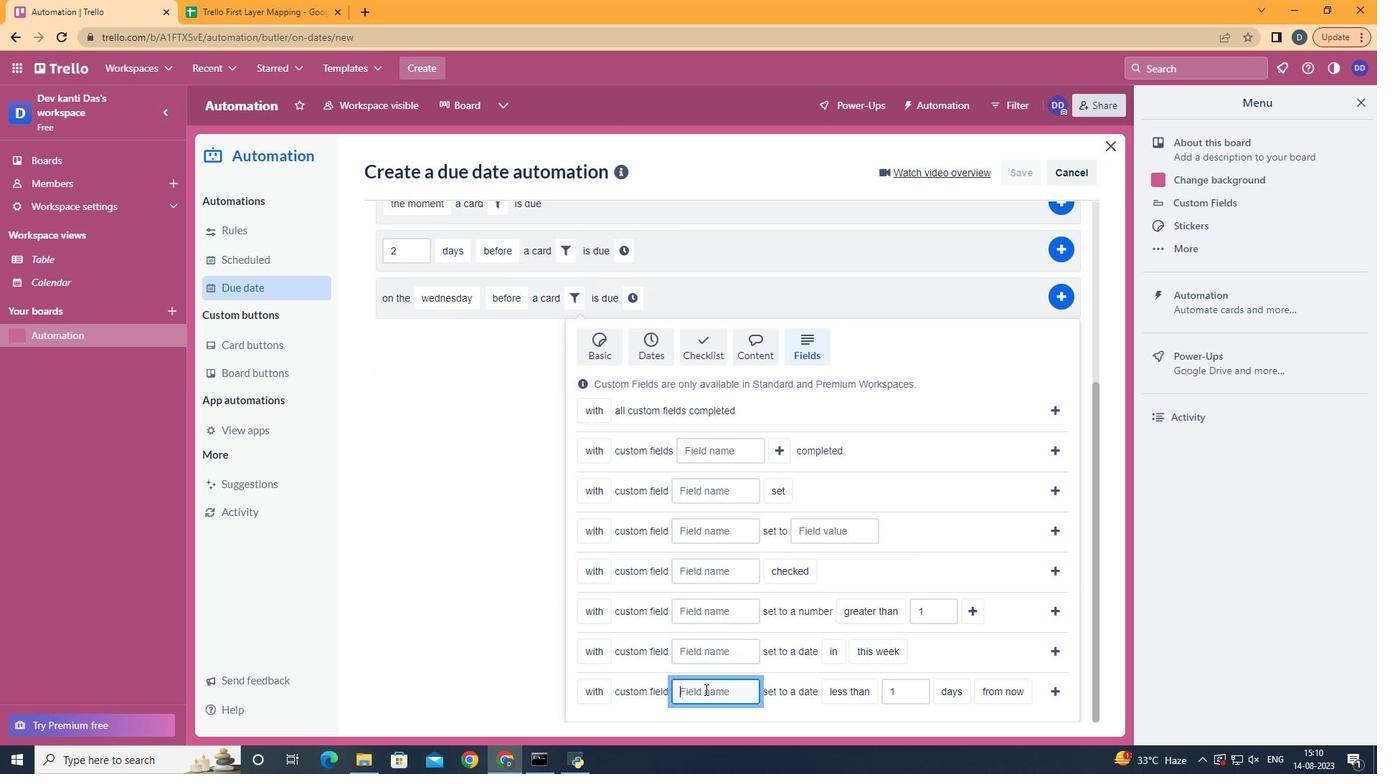 
Action: Mouse pressed left at (694, 679)
Screenshot: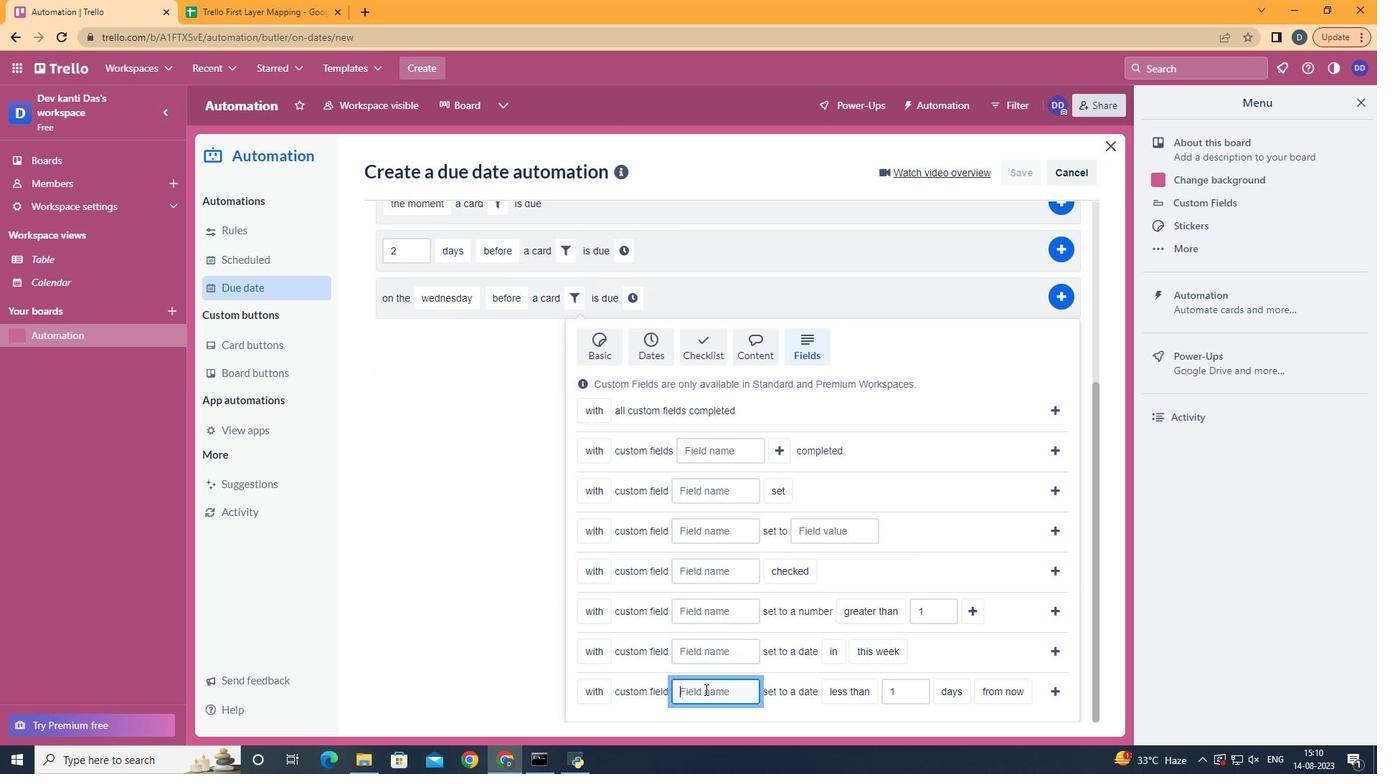
Action: Mouse moved to (695, 679)
Screenshot: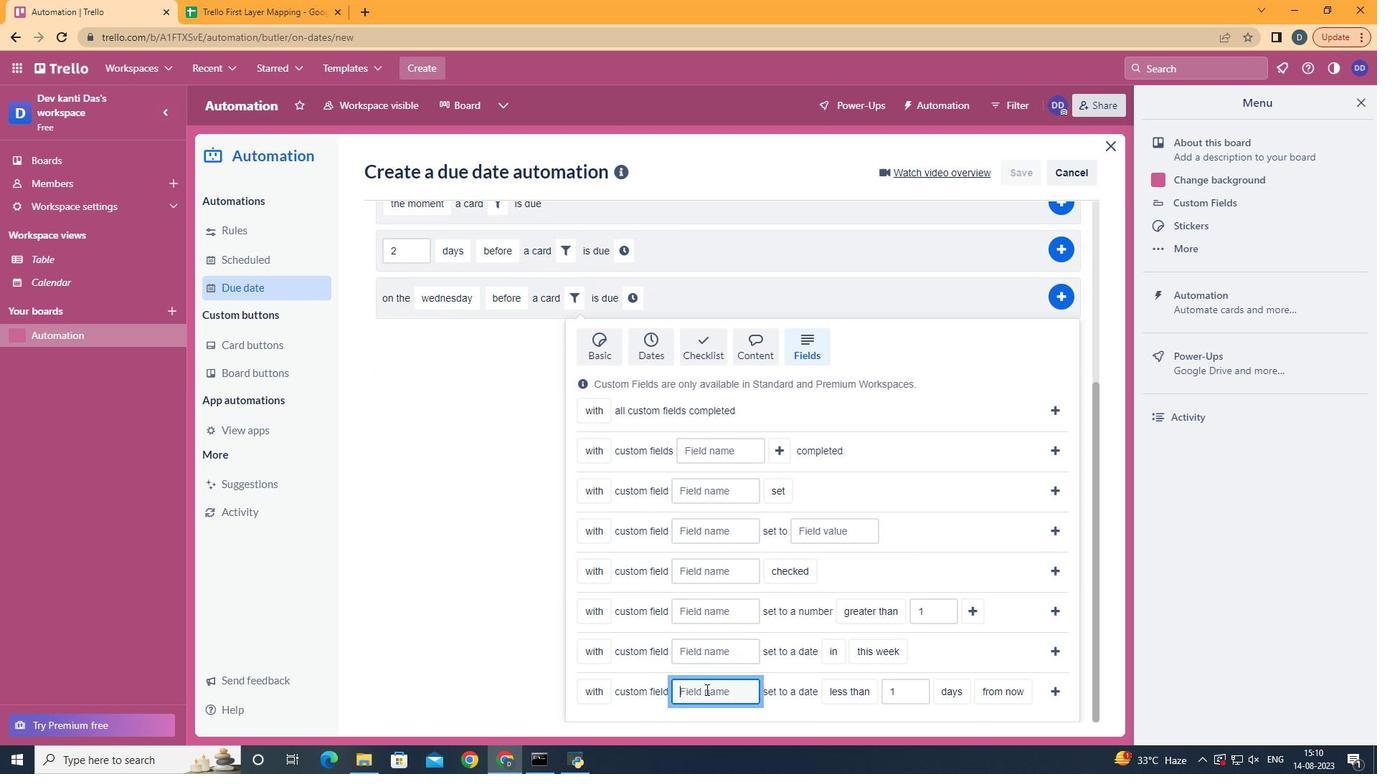 
Action: Key pressed <Key.shift>Resume
Screenshot: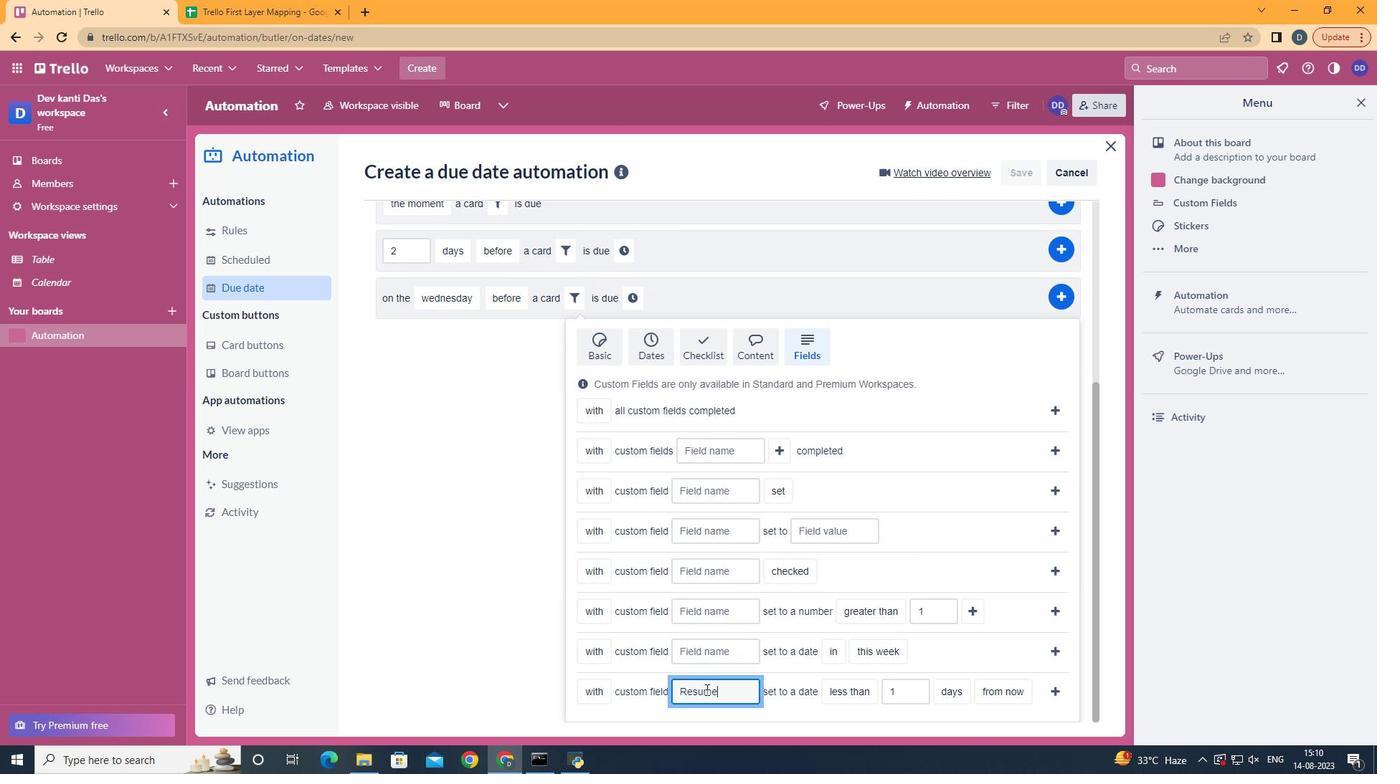 
Action: Mouse moved to (856, 620)
Screenshot: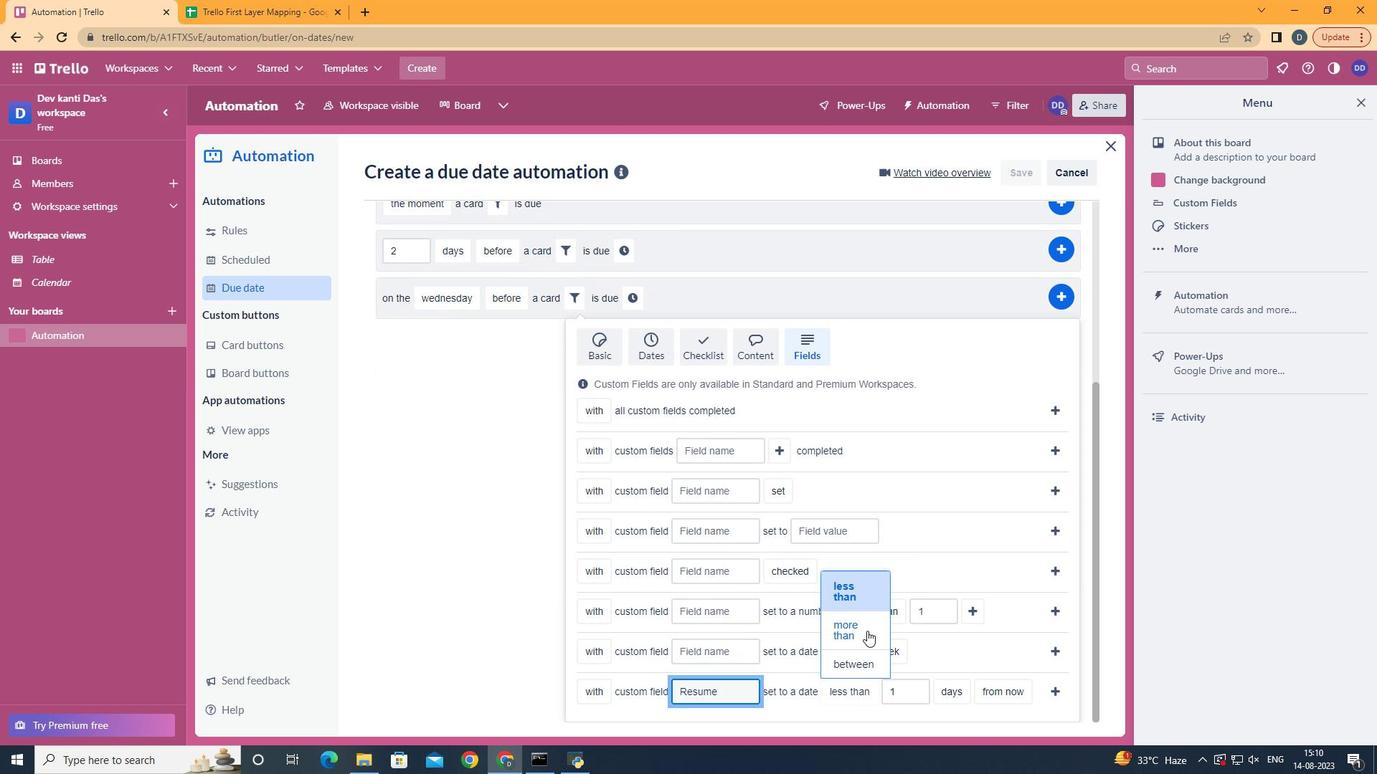 
Action: Mouse pressed left at (856, 620)
Screenshot: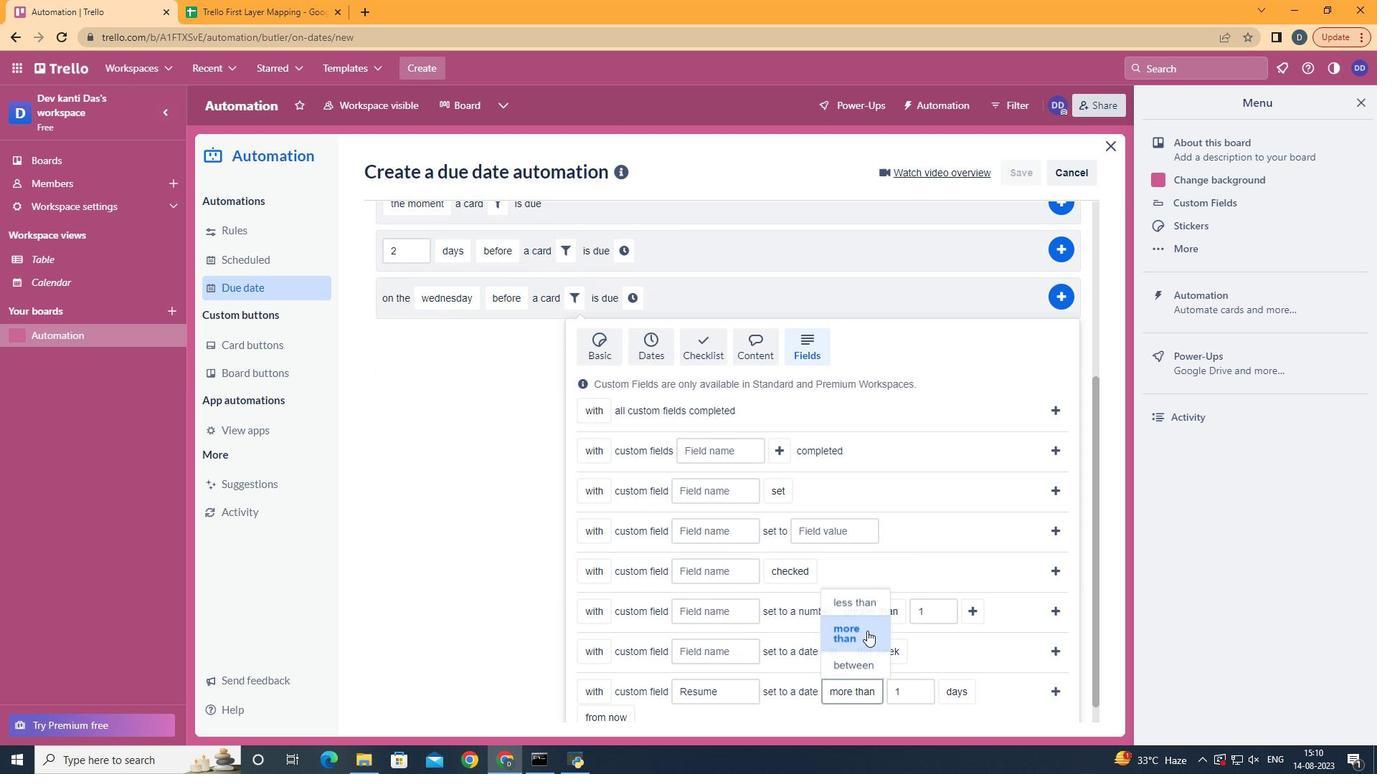
Action: Mouse moved to (958, 652)
Screenshot: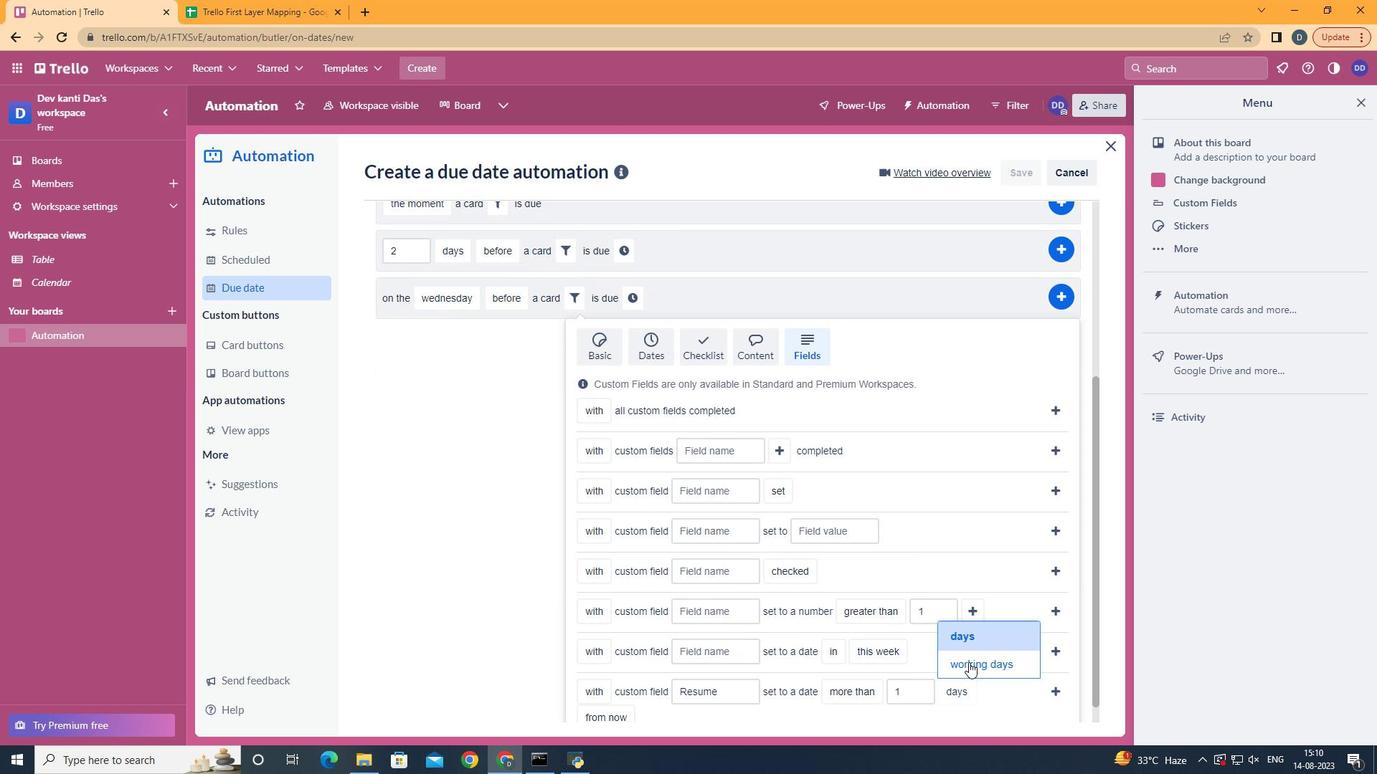 
Action: Mouse pressed left at (958, 652)
Screenshot: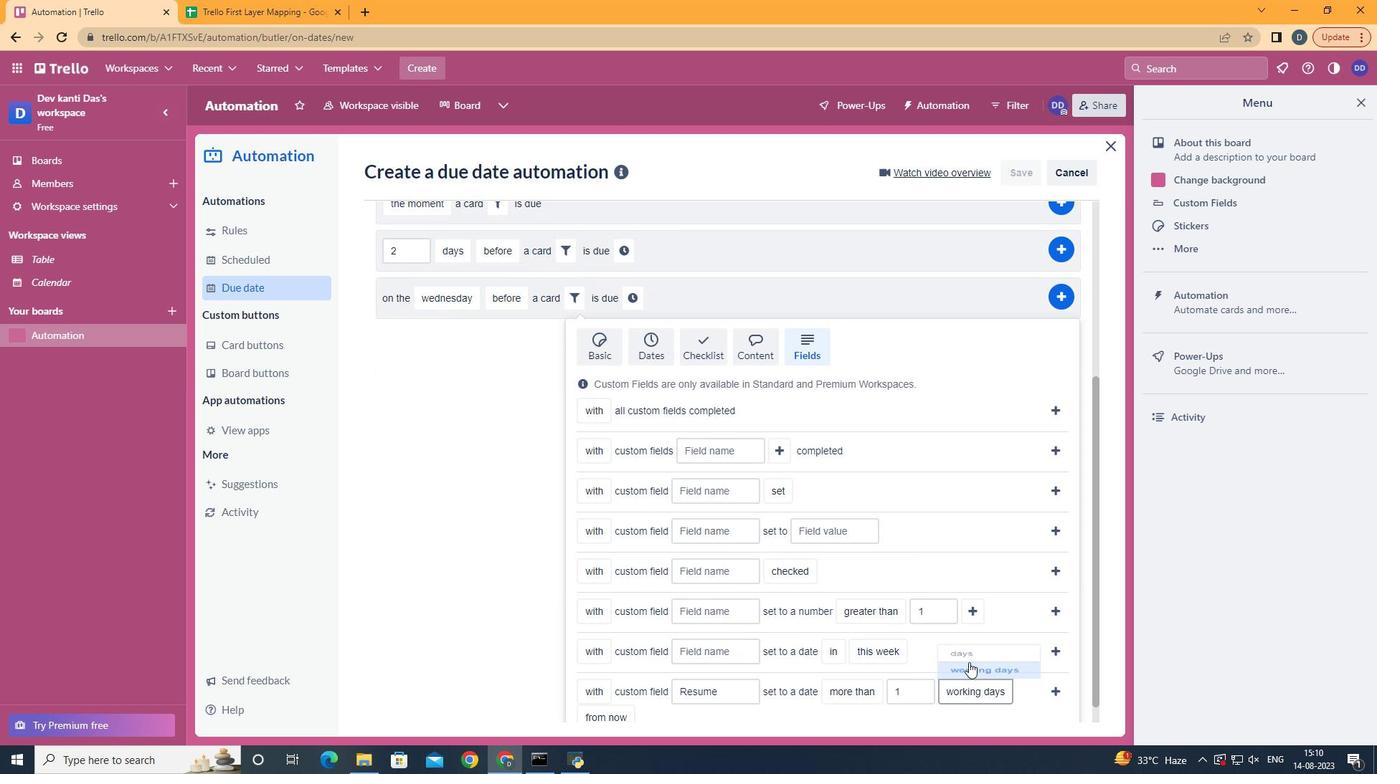 
Action: Mouse moved to (959, 651)
Screenshot: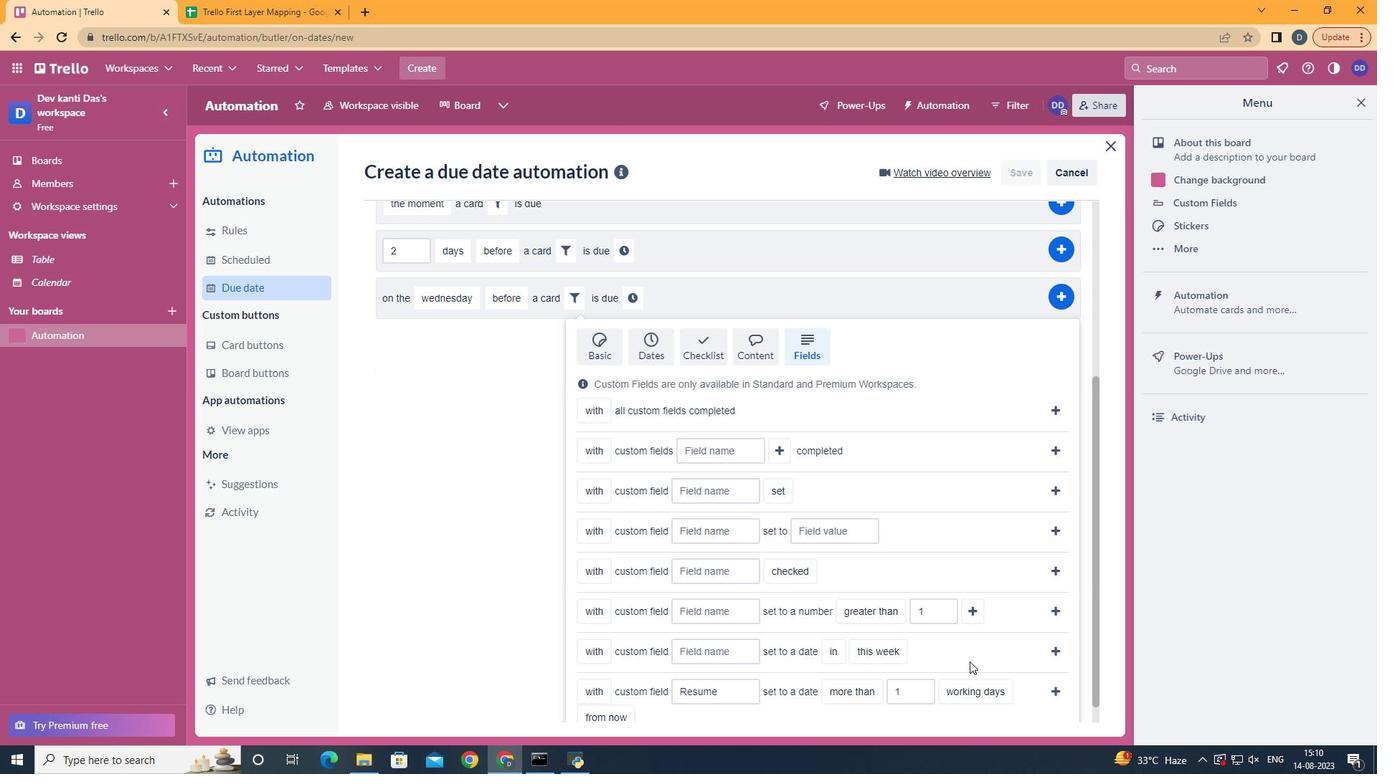 
Action: Mouse scrolled (959, 650) with delta (0, 0)
Screenshot: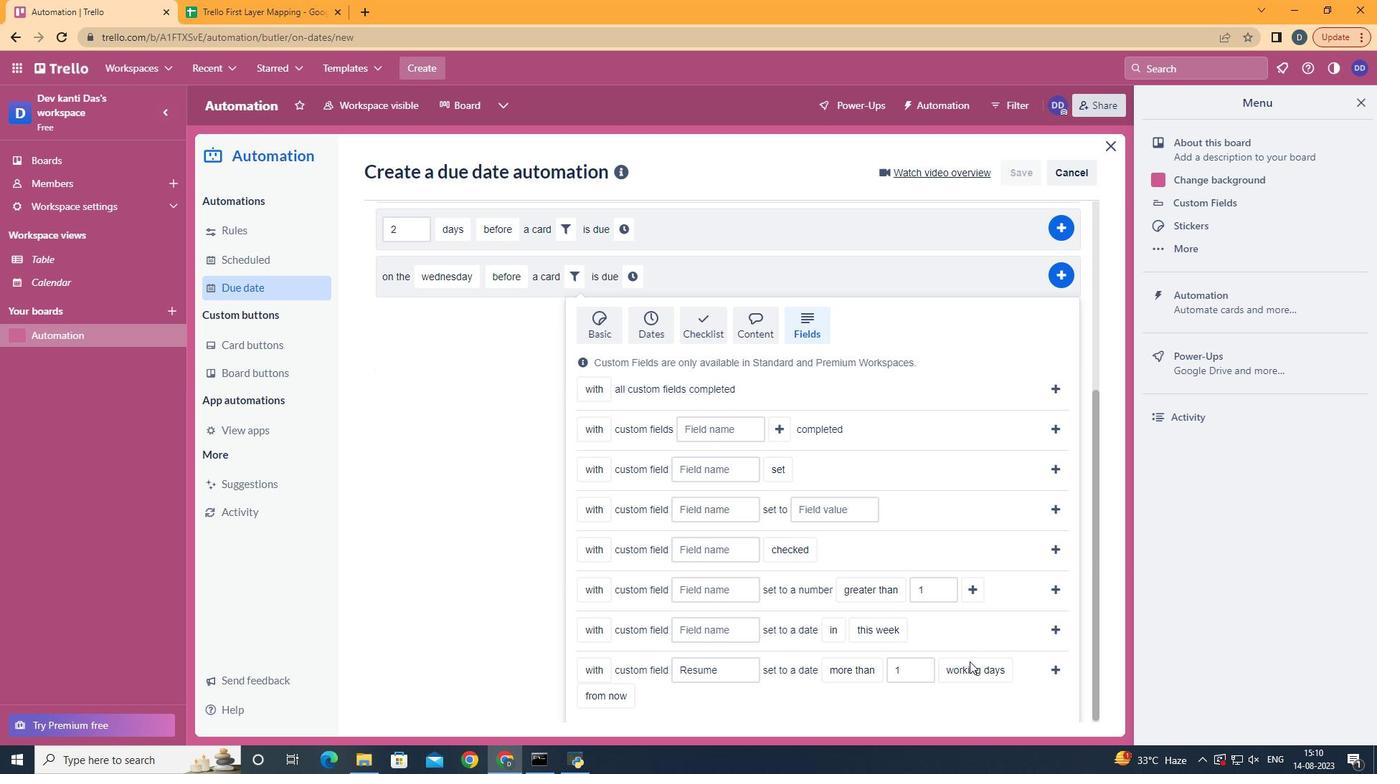 
Action: Mouse scrolled (959, 650) with delta (0, 0)
Screenshot: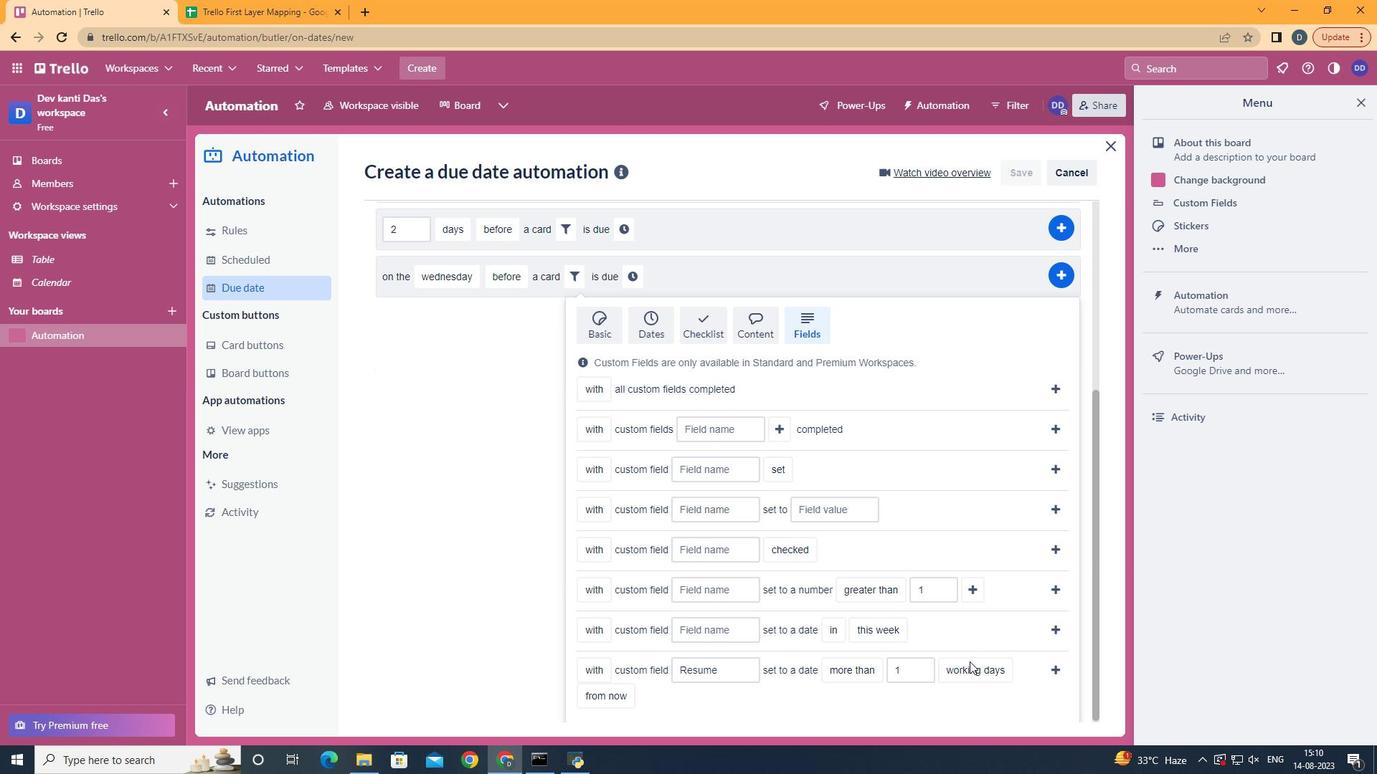 
Action: Mouse scrolled (959, 650) with delta (0, 0)
Screenshot: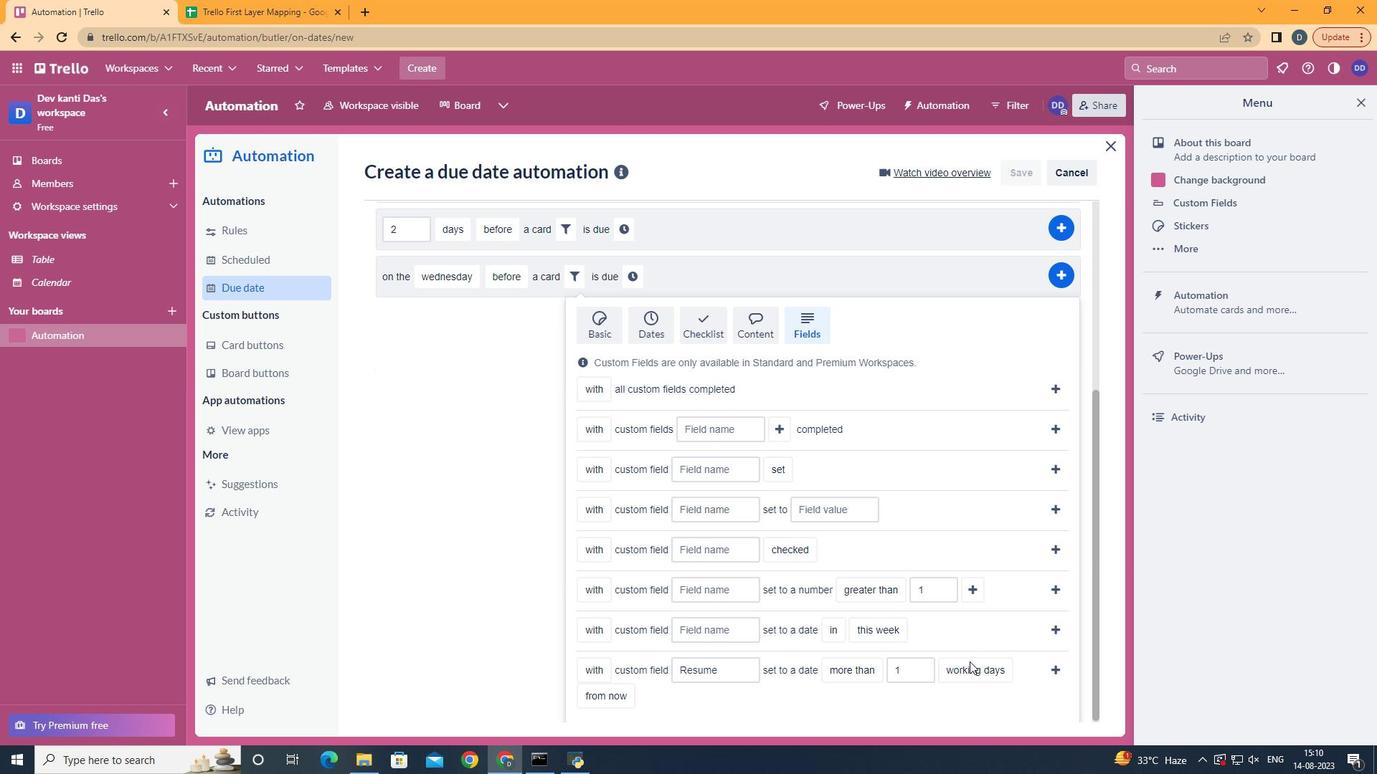 
Action: Mouse scrolled (959, 650) with delta (0, 0)
Screenshot: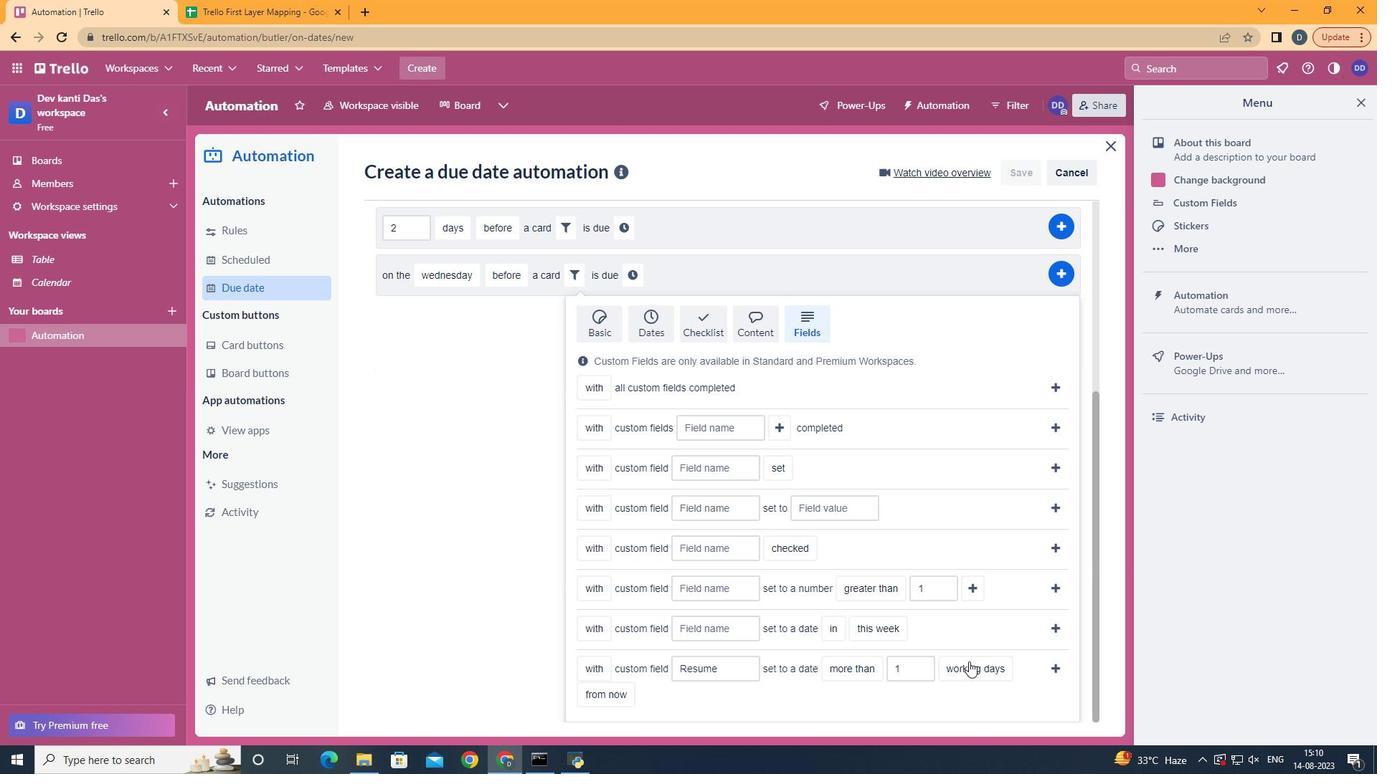 
Action: Mouse moved to (617, 659)
Screenshot: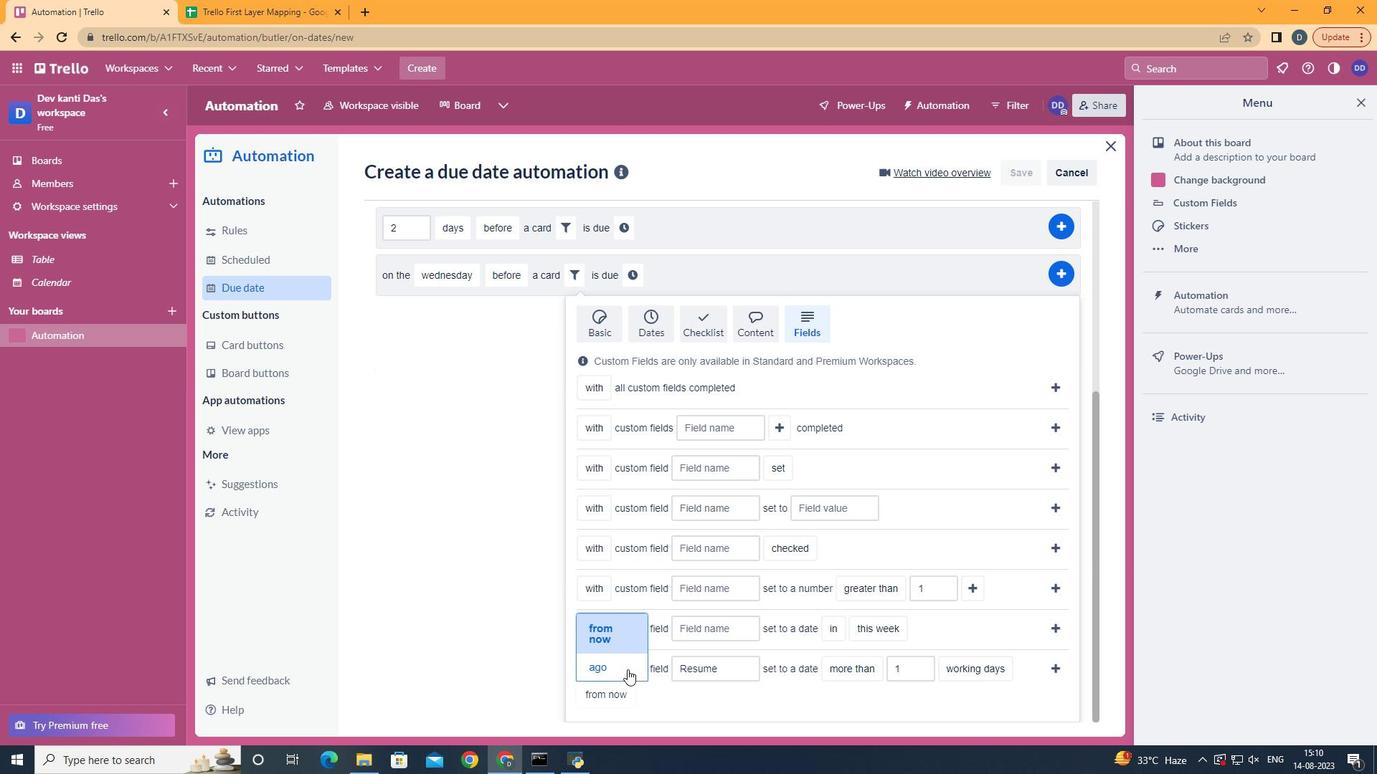 
Action: Mouse pressed left at (617, 659)
Screenshot: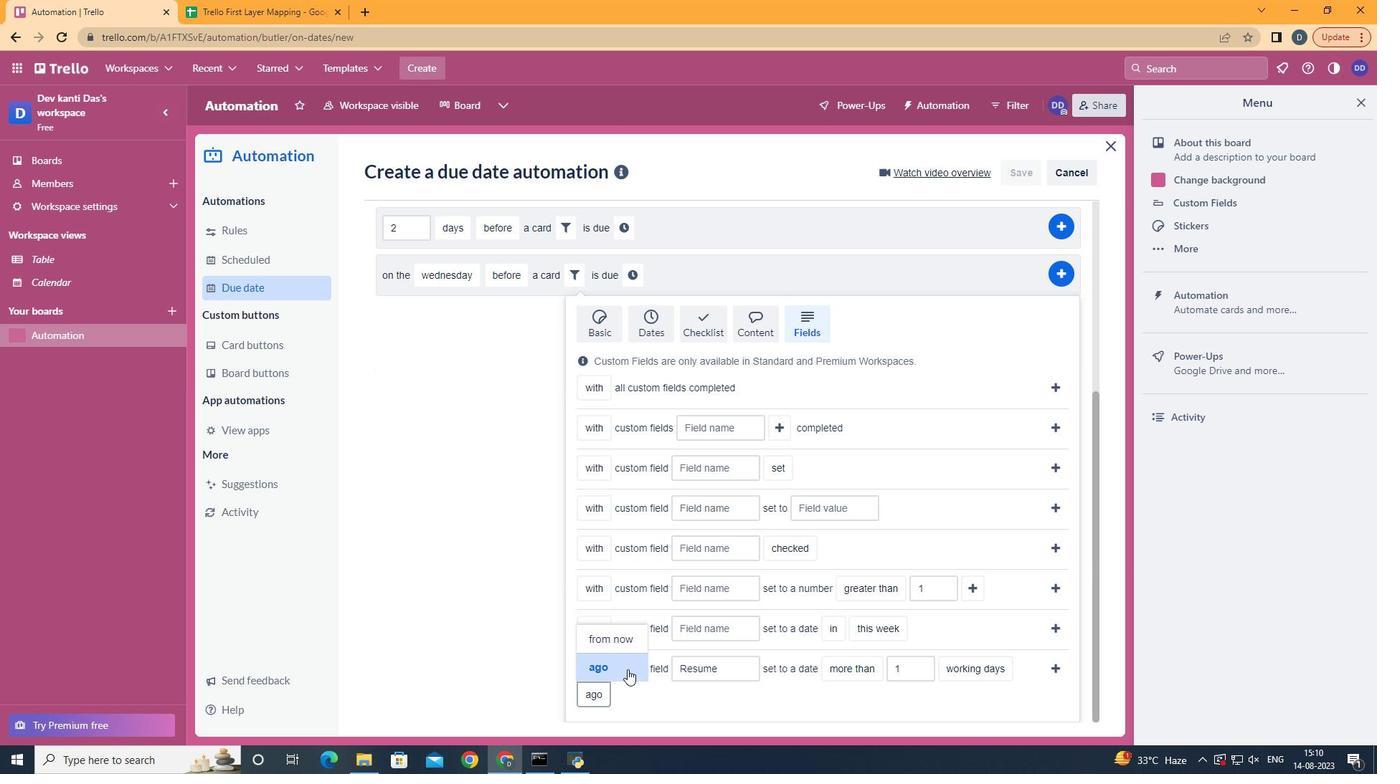 
Action: Mouse moved to (1049, 661)
Screenshot: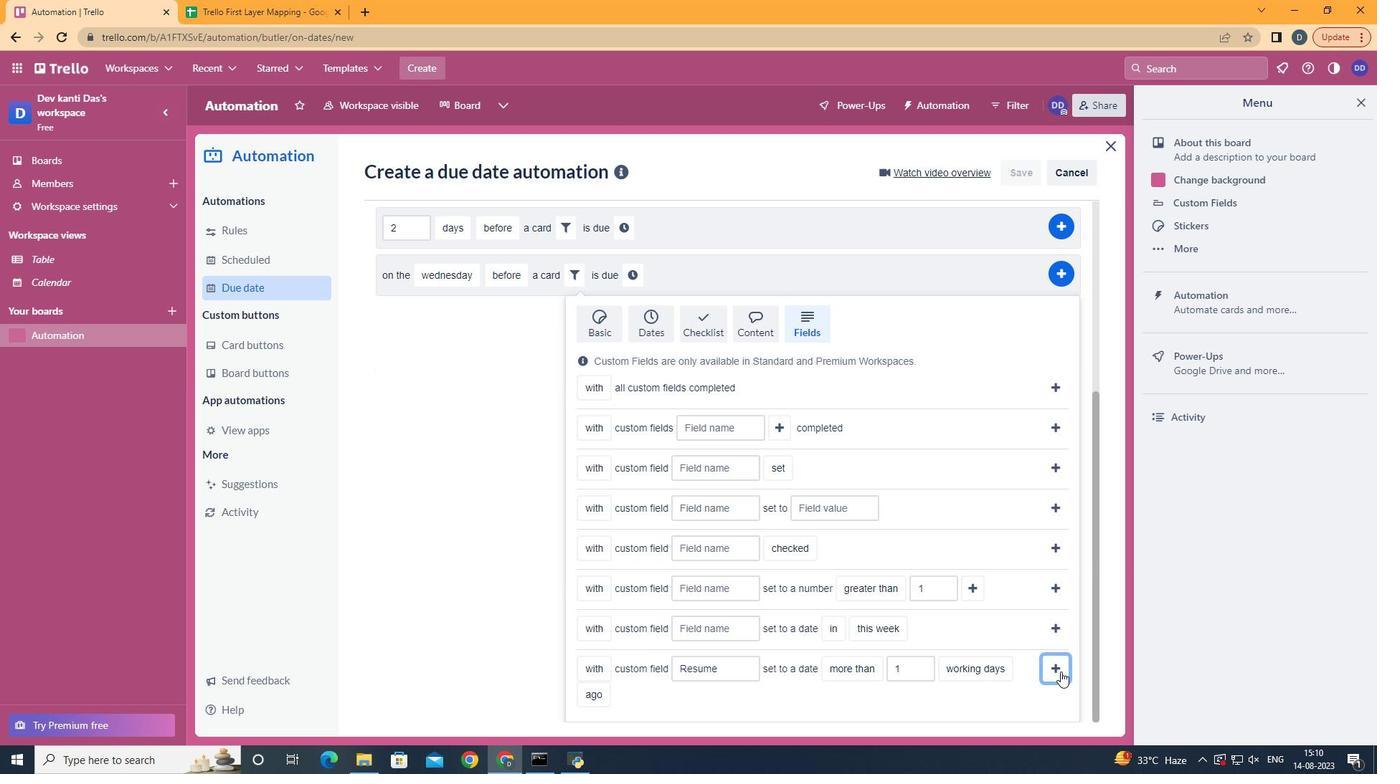 
Action: Mouse pressed left at (1049, 661)
Screenshot: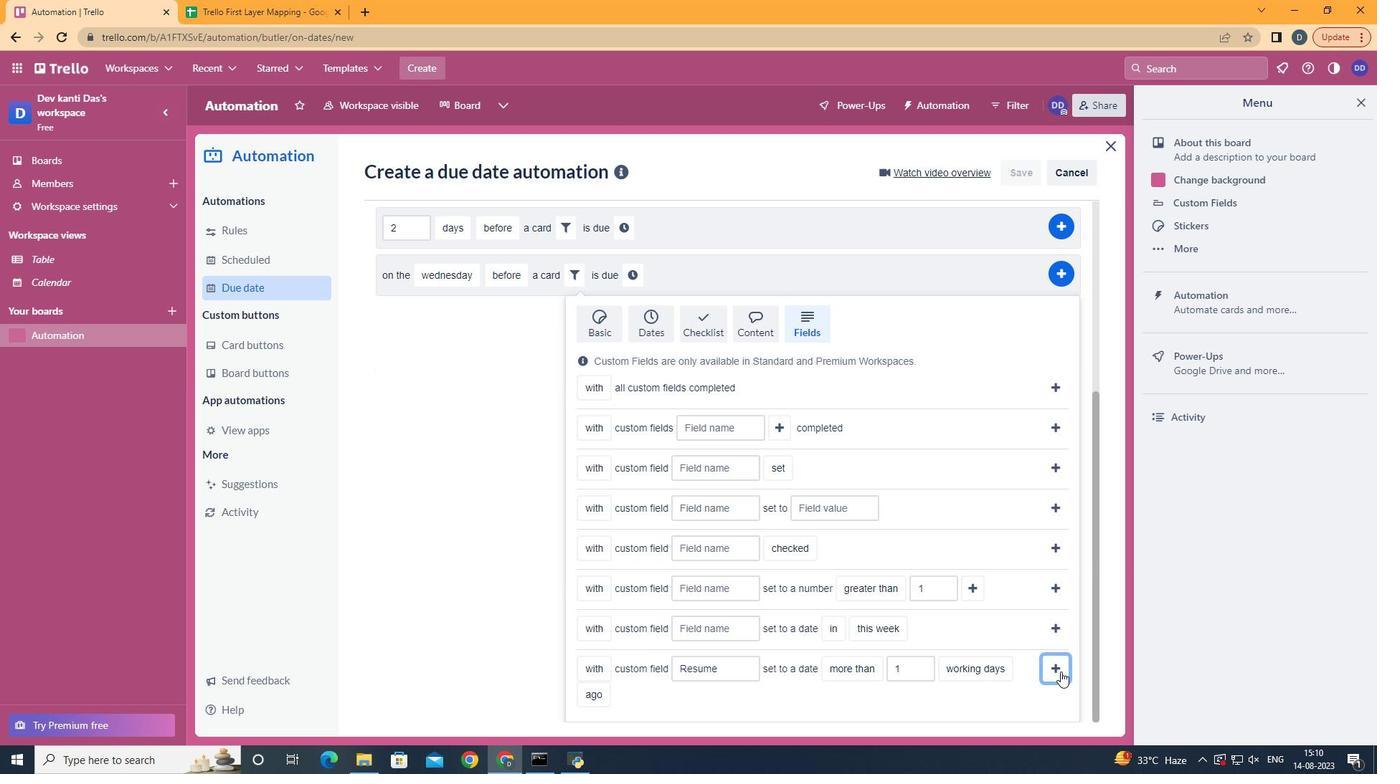 
Action: Mouse moved to (983, 574)
Screenshot: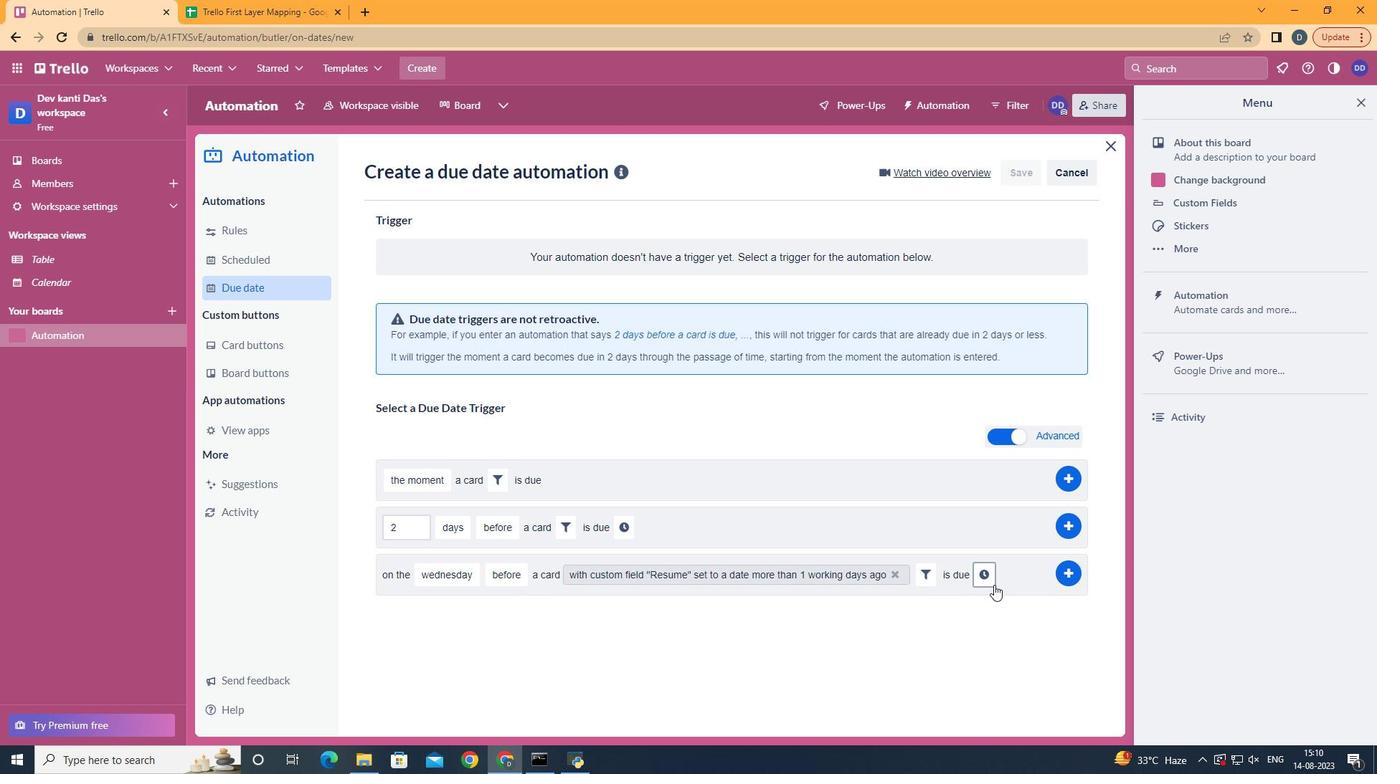 
Action: Mouse pressed left at (983, 574)
Screenshot: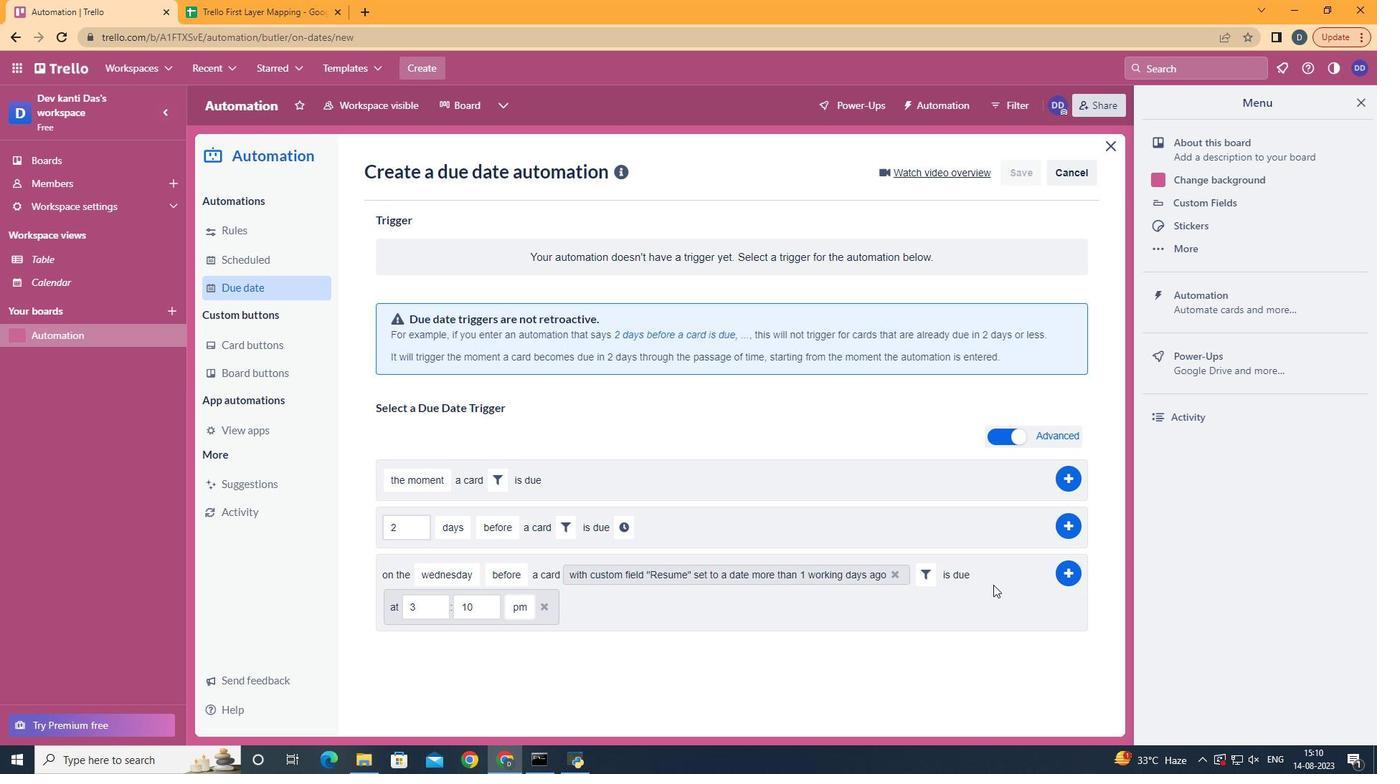 
Action: Mouse moved to (428, 603)
Screenshot: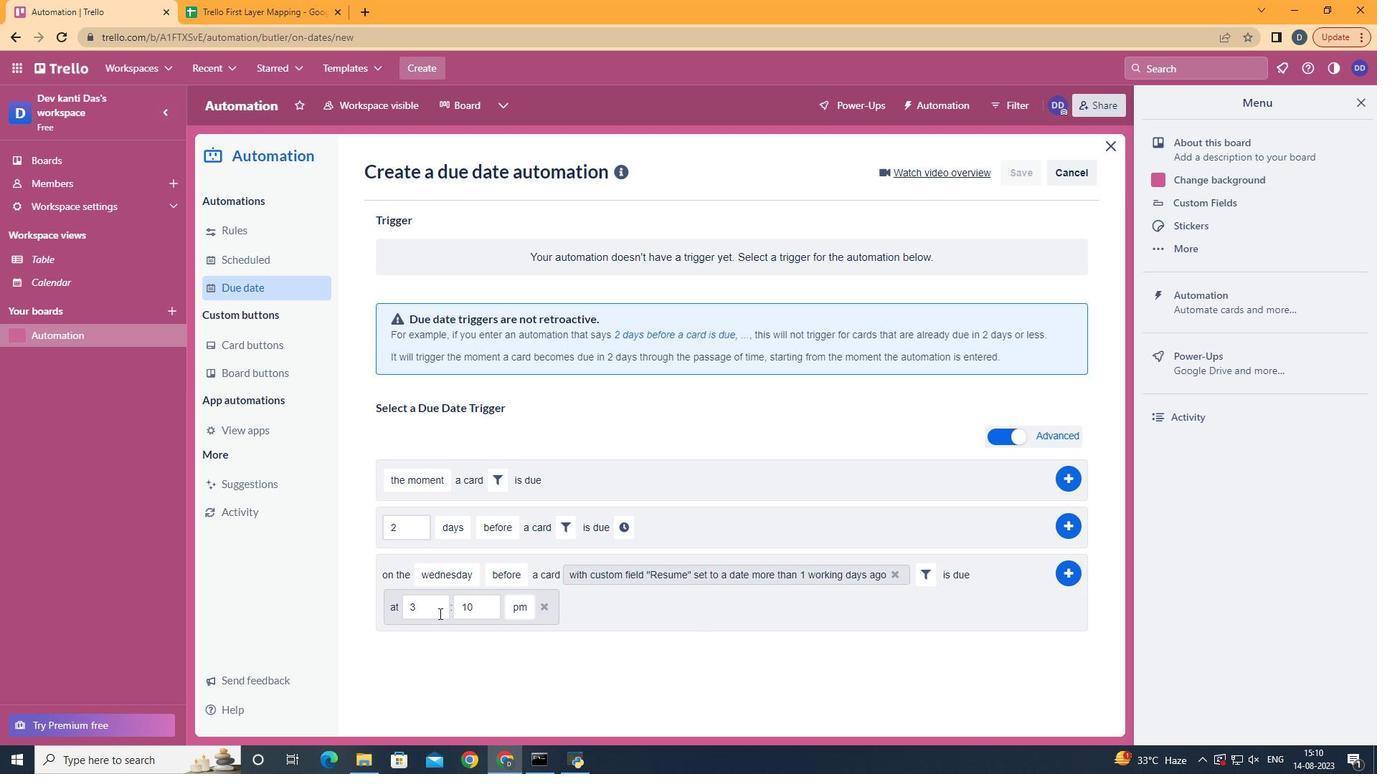 
Action: Mouse pressed left at (428, 603)
Screenshot: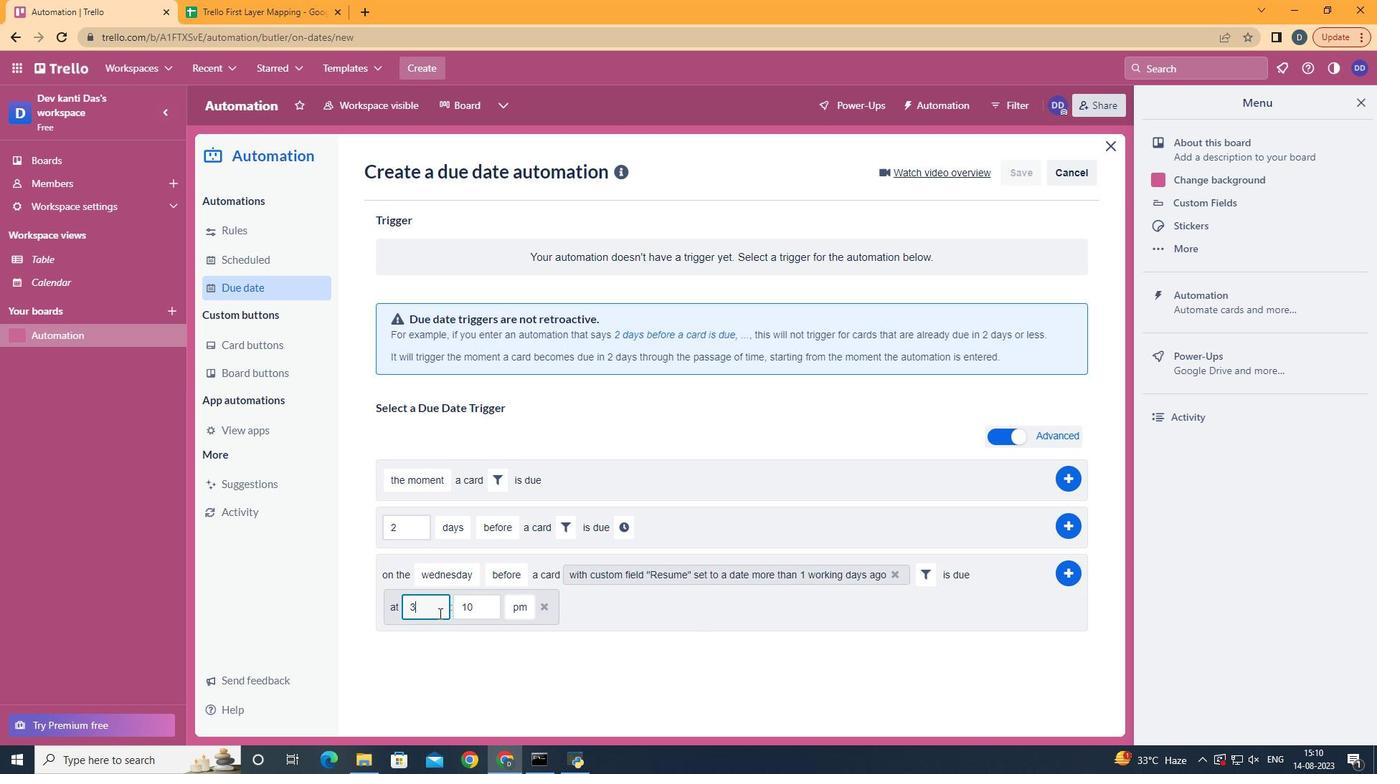 
Action: Key pressed <Key.backspace>
Screenshot: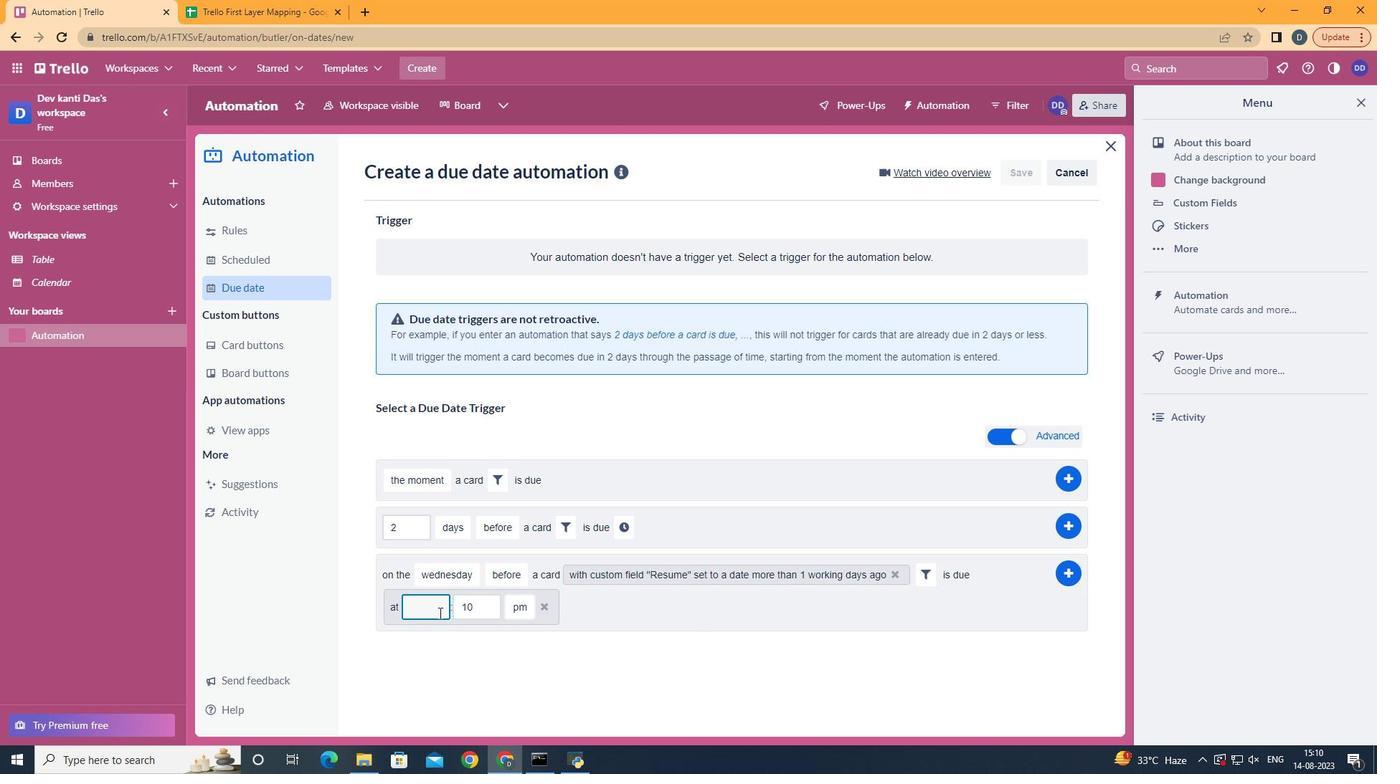 
Action: Mouse moved to (428, 602)
Screenshot: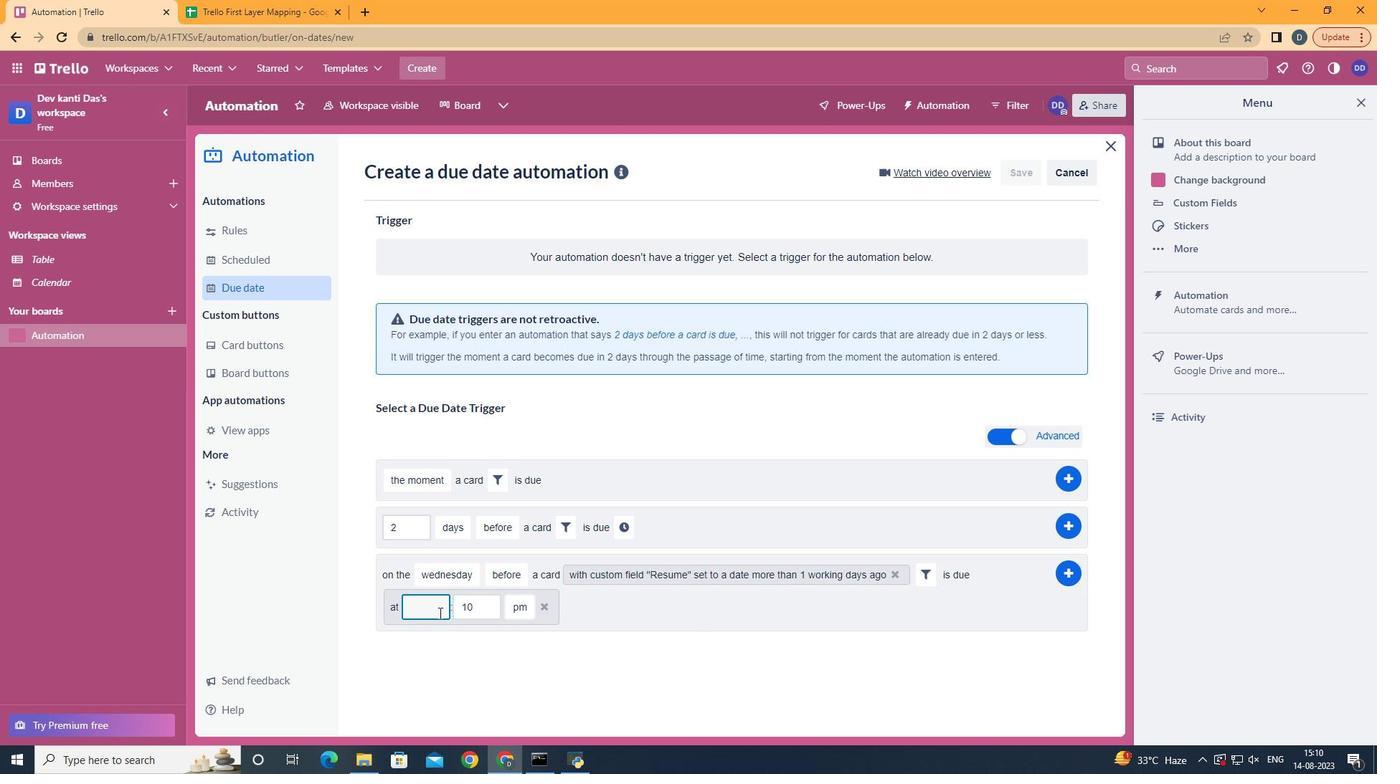 
Action: Key pressed 11
Screenshot: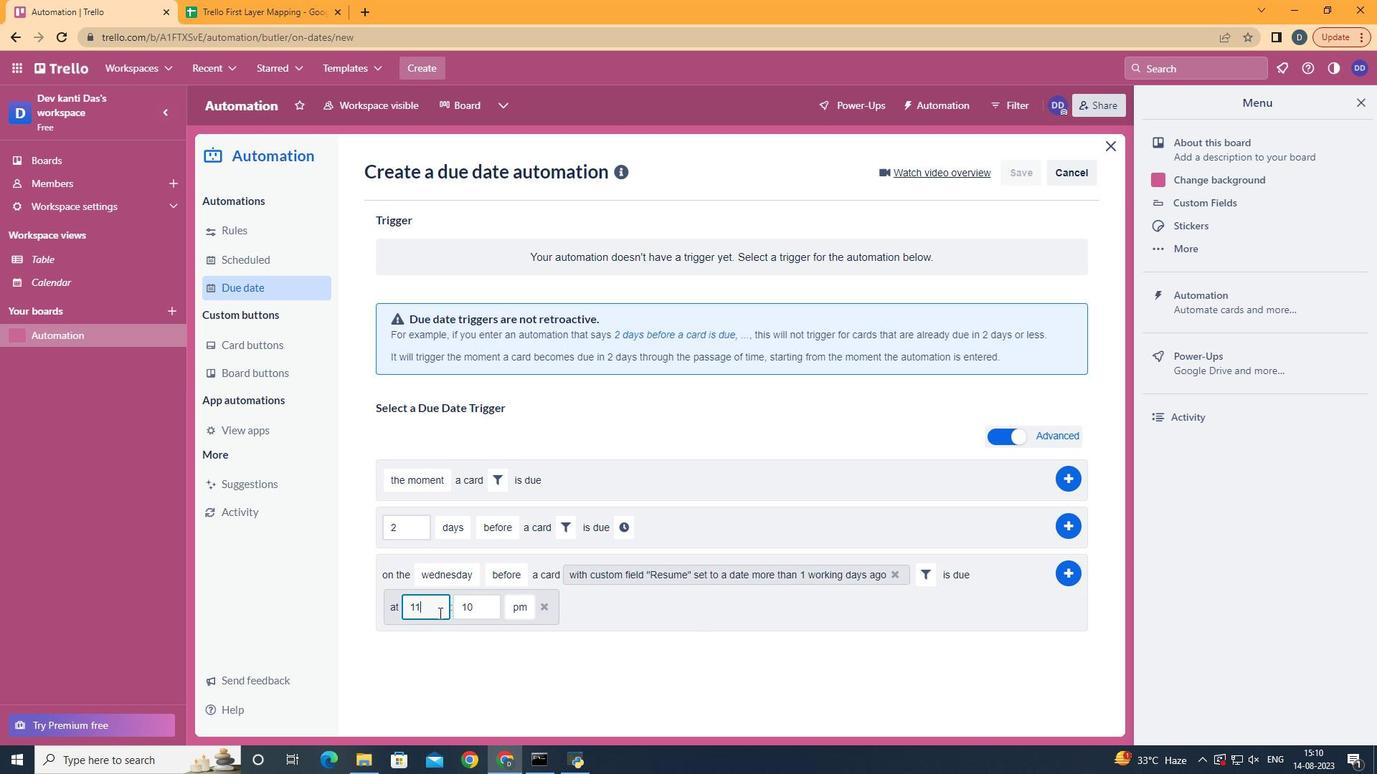 
Action: Mouse moved to (463, 594)
Screenshot: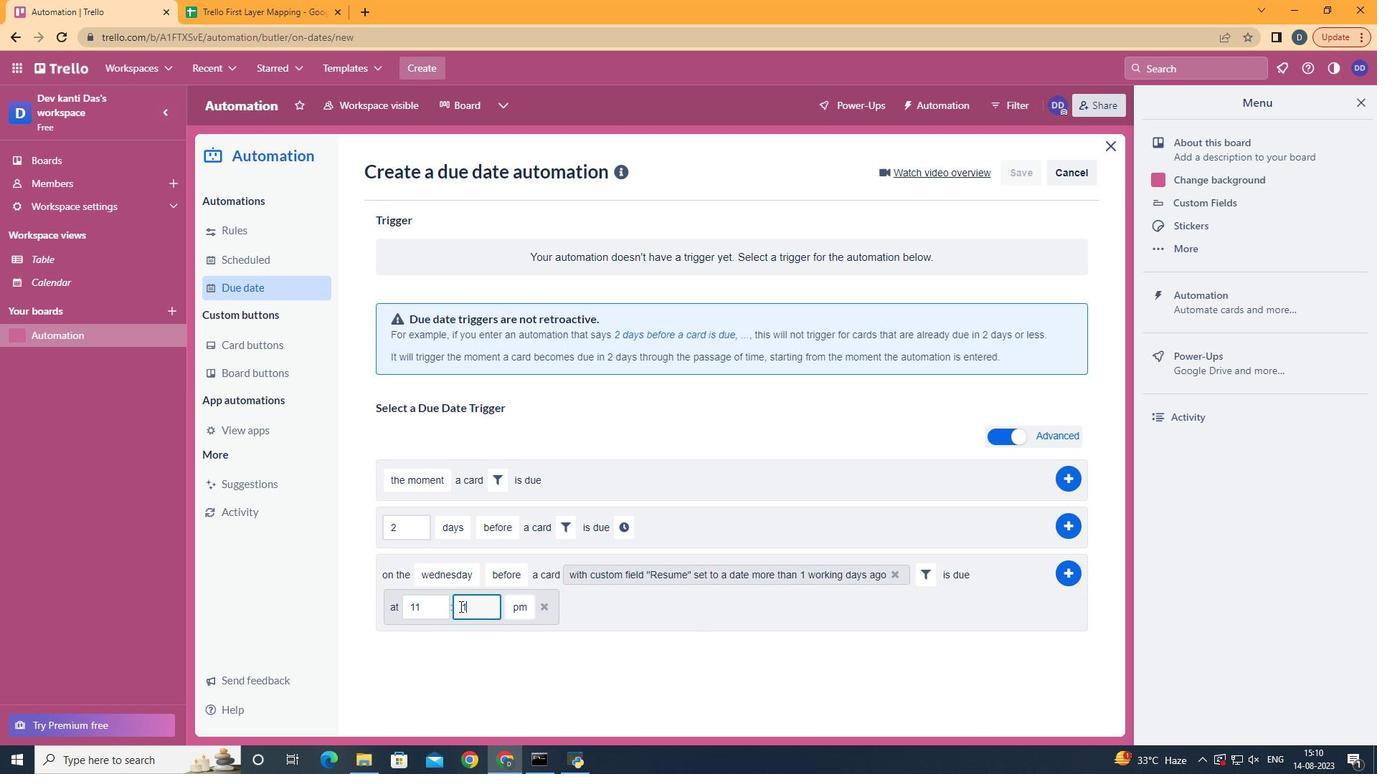
Action: Mouse pressed left at (462, 594)
Screenshot: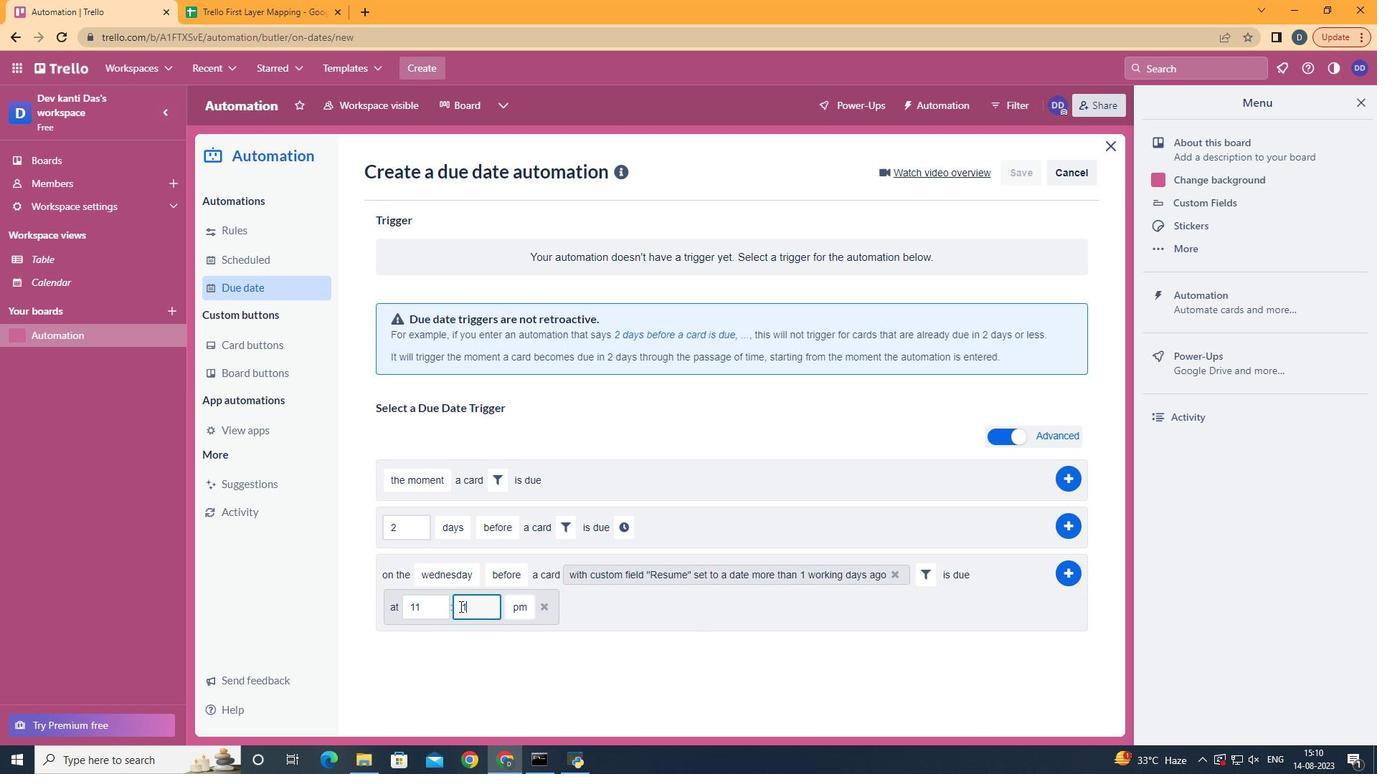 
Action: Key pressed <Key.backspace>
Screenshot: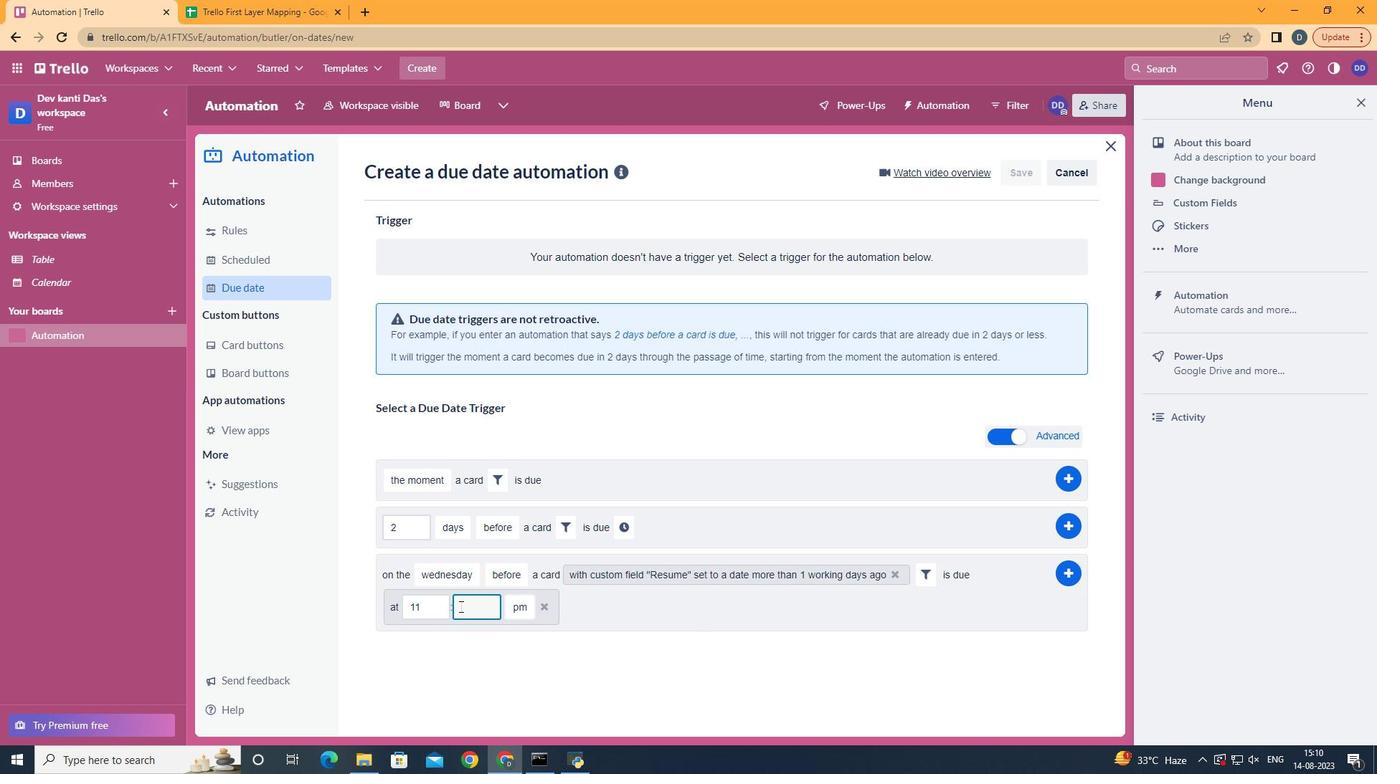 
Action: Mouse moved to (449, 596)
Screenshot: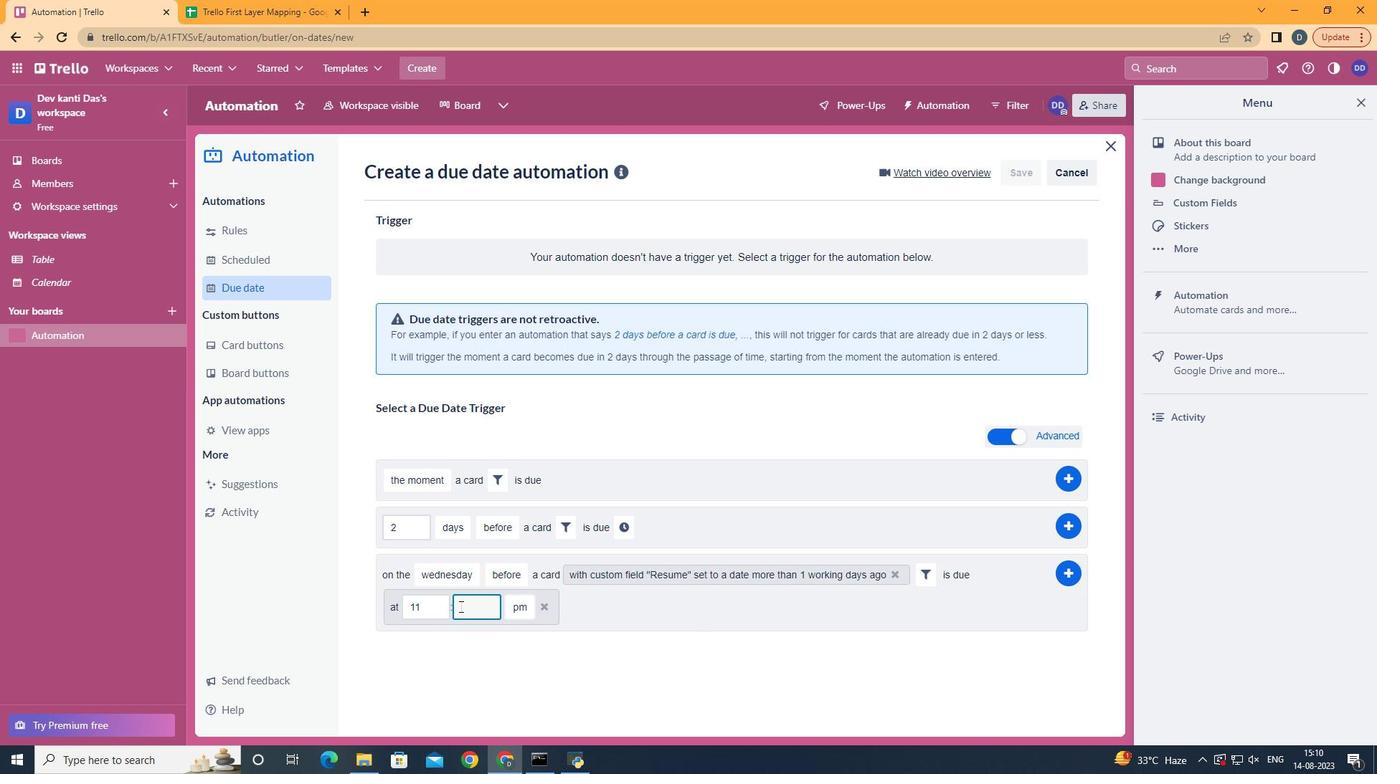 
Action: Key pressed <Key.backspace>00
Screenshot: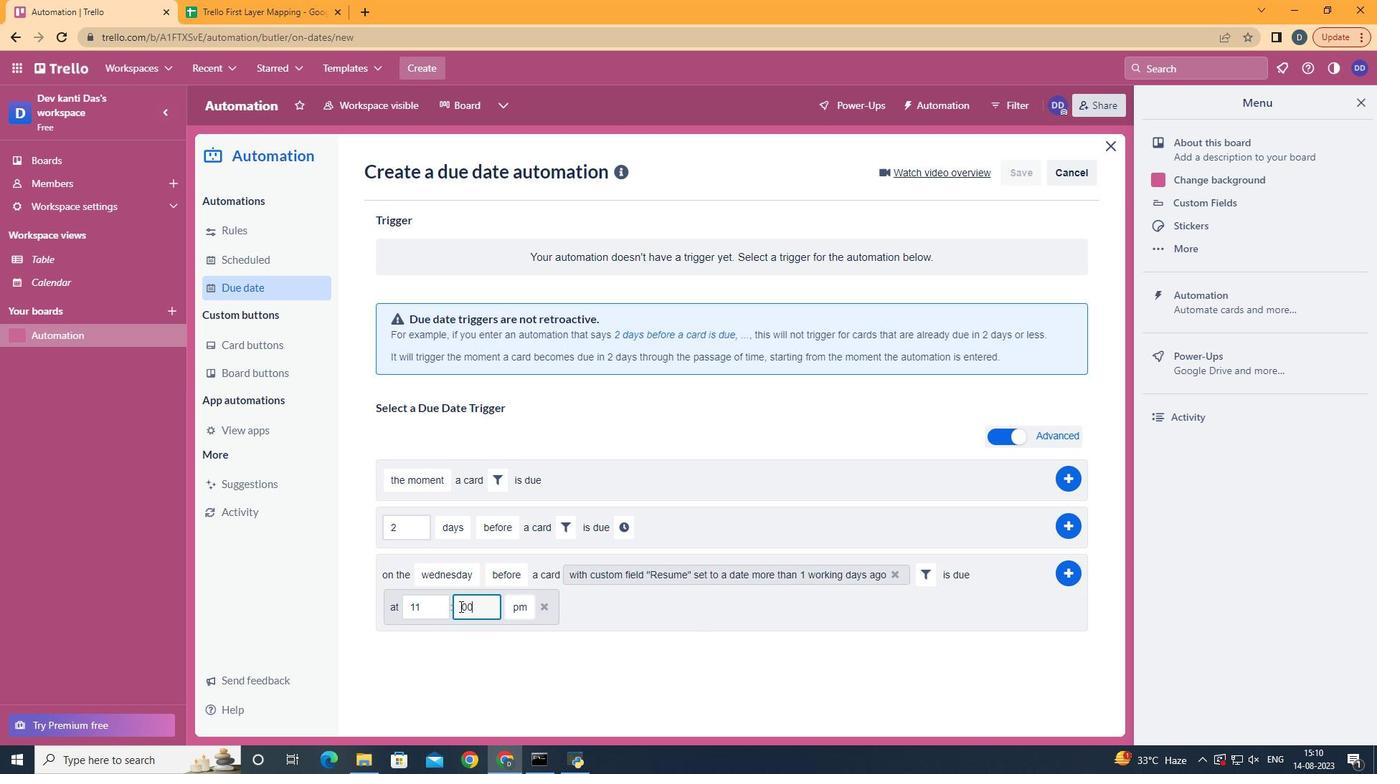 
Action: Mouse moved to (505, 622)
Screenshot: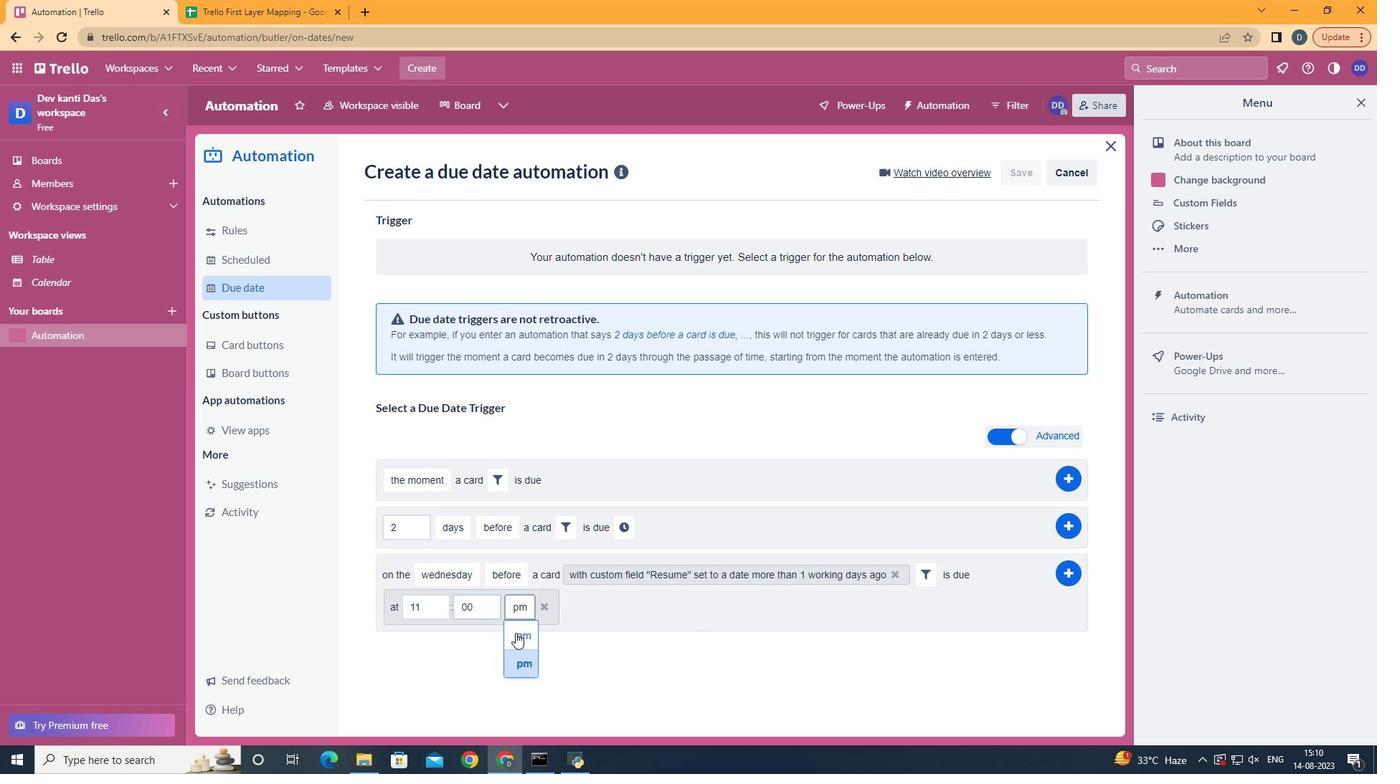 
Action: Mouse pressed left at (505, 622)
Screenshot: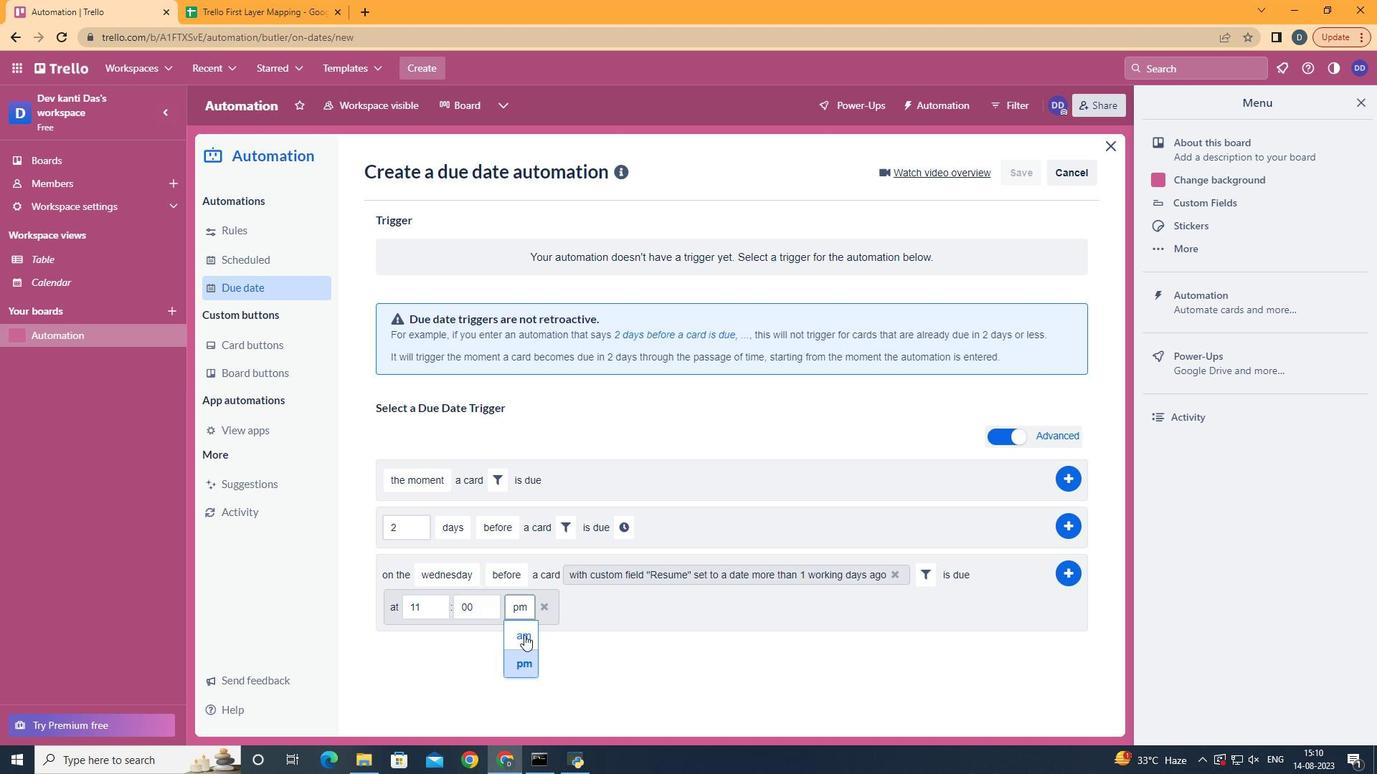 
Action: Mouse moved to (1054, 553)
Screenshot: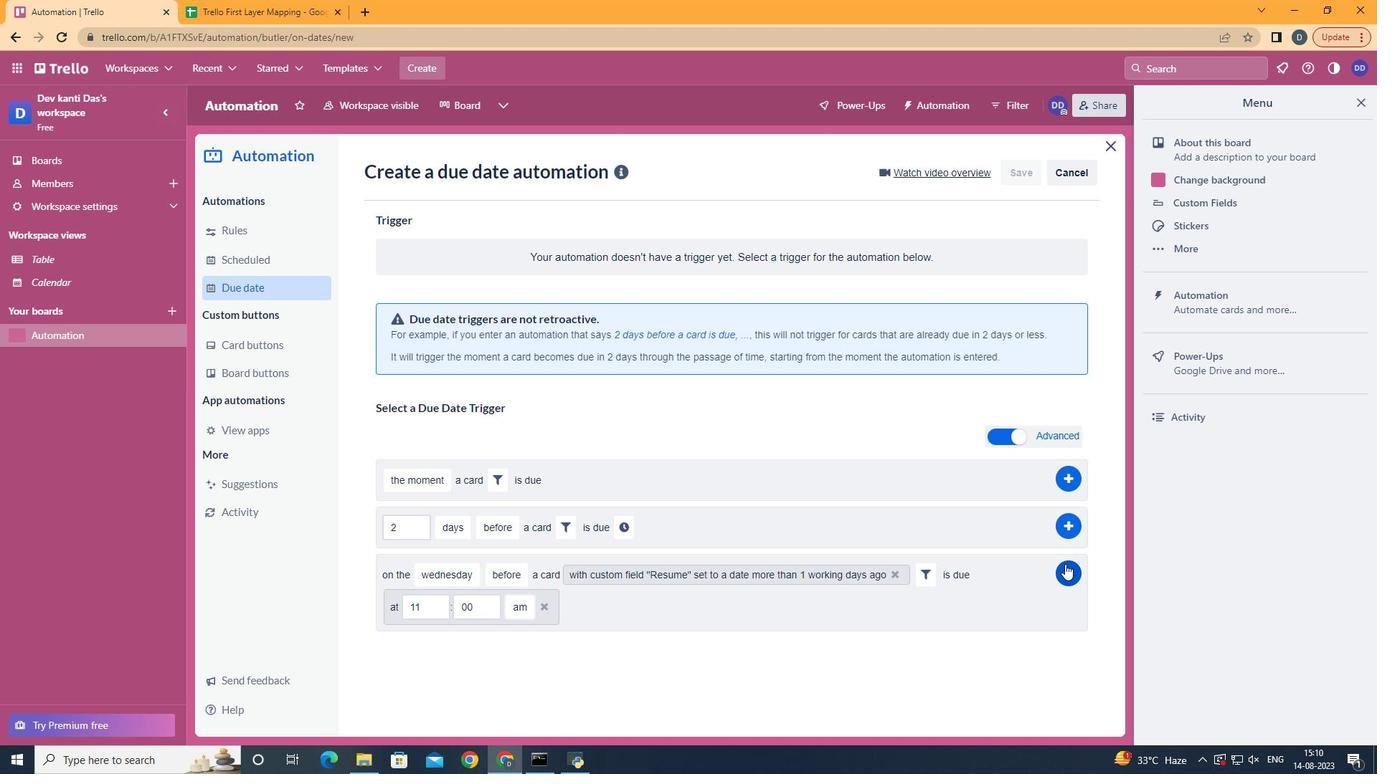 
Action: Mouse pressed left at (1054, 553)
Screenshot: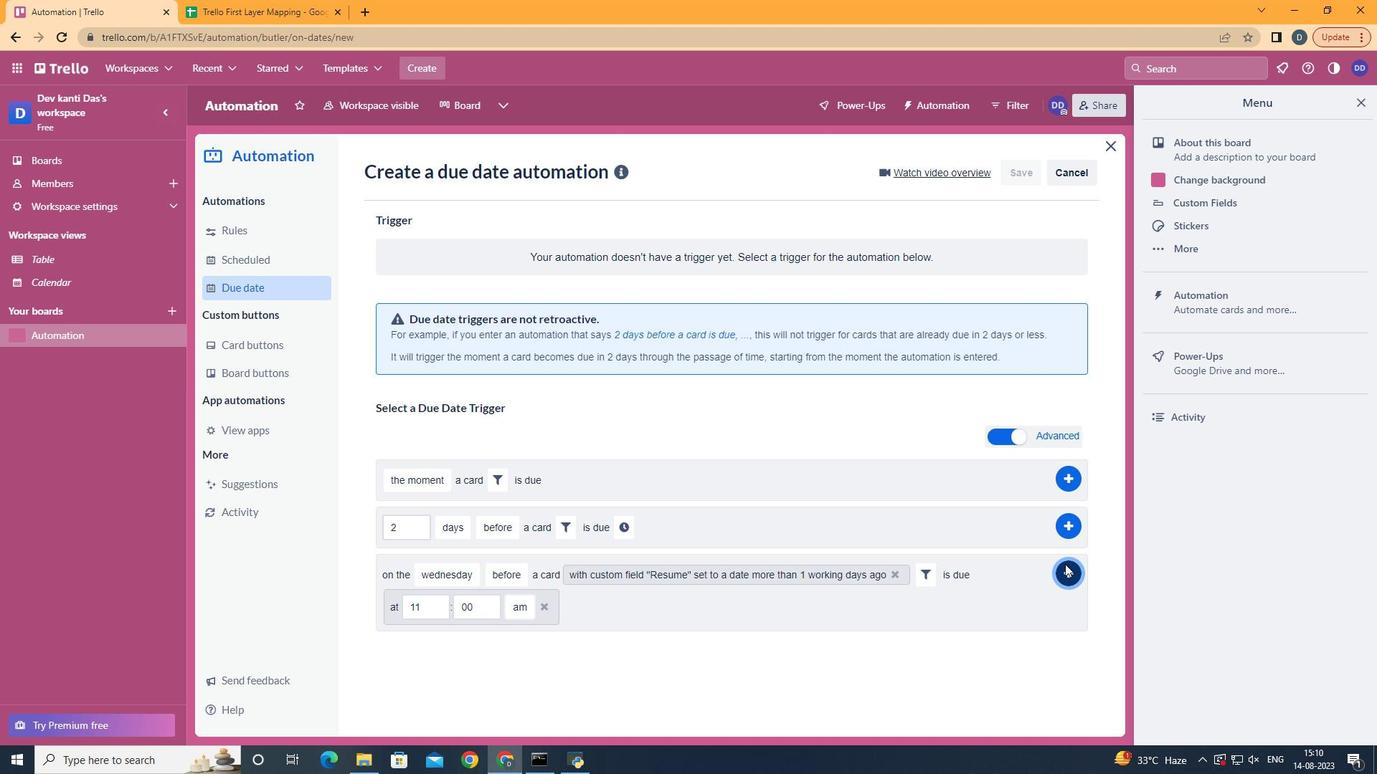 
Action: Mouse moved to (1054, 553)
Screenshot: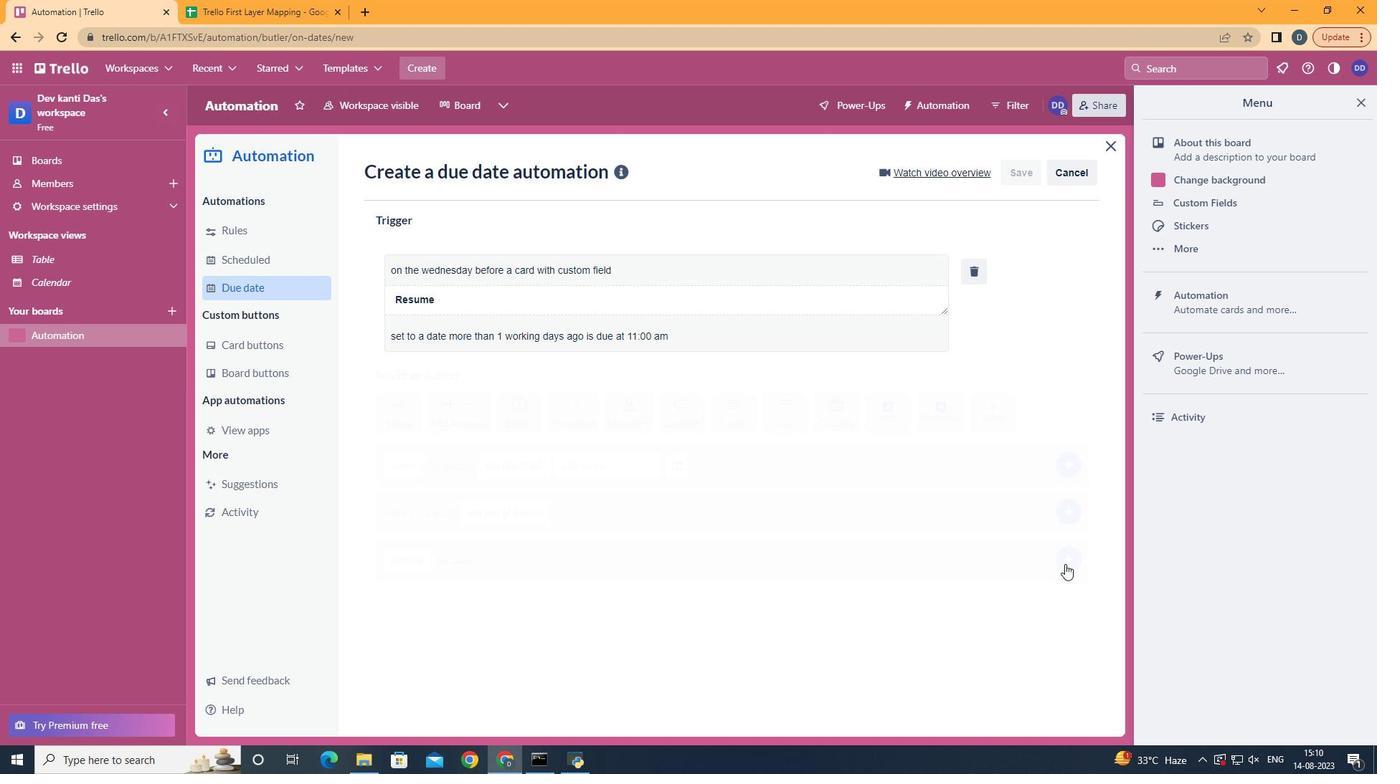 
